 Task: Find connections with filter location Bondy with filter topic #givingbackwith filter profile language German with filter current company Novartis India with filter school PES University with filter industry IT System Training and Support with filter service category Visual Design with filter keywords title Youth Volunteer
Action: Mouse moved to (537, 80)
Screenshot: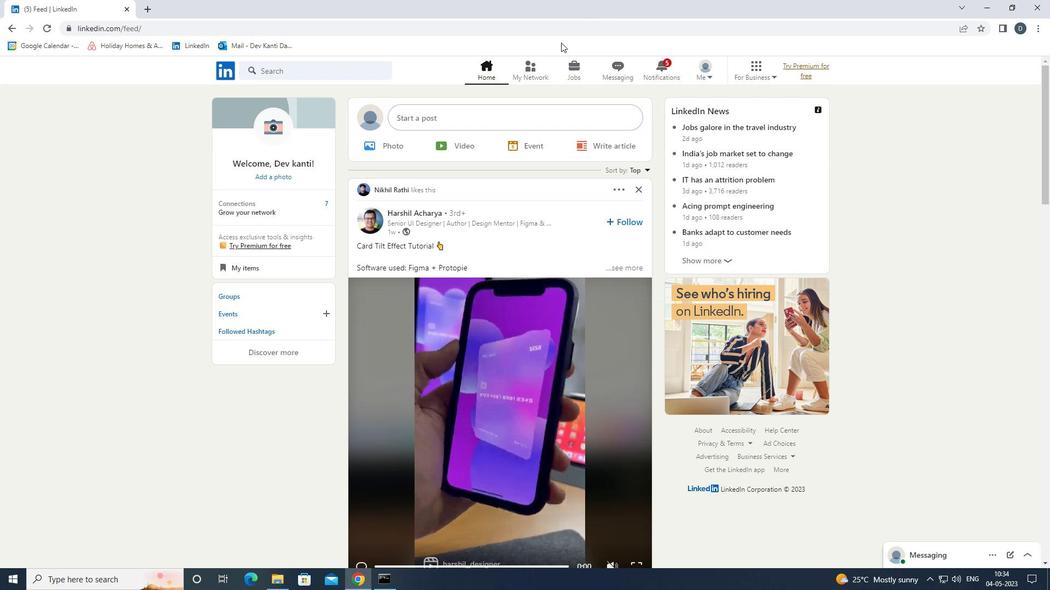 
Action: Mouse pressed left at (537, 80)
Screenshot: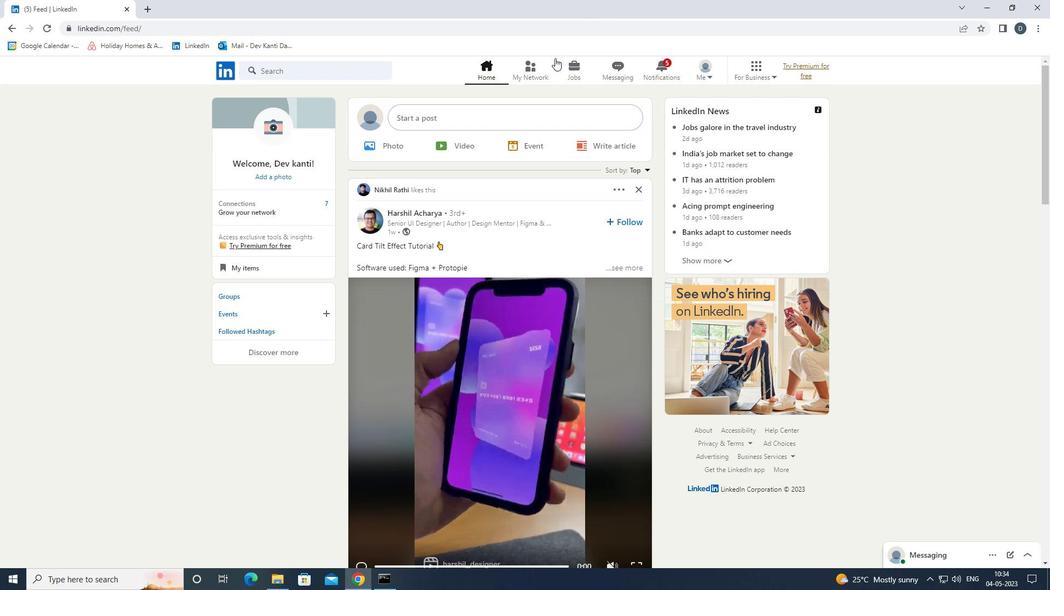 
Action: Mouse moved to (360, 130)
Screenshot: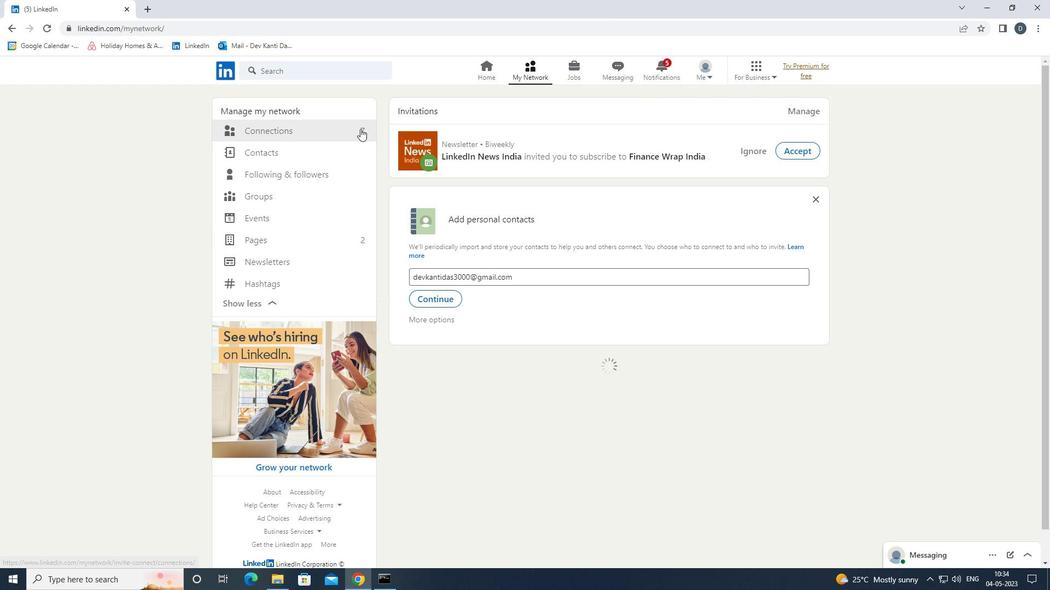 
Action: Mouse pressed left at (360, 130)
Screenshot: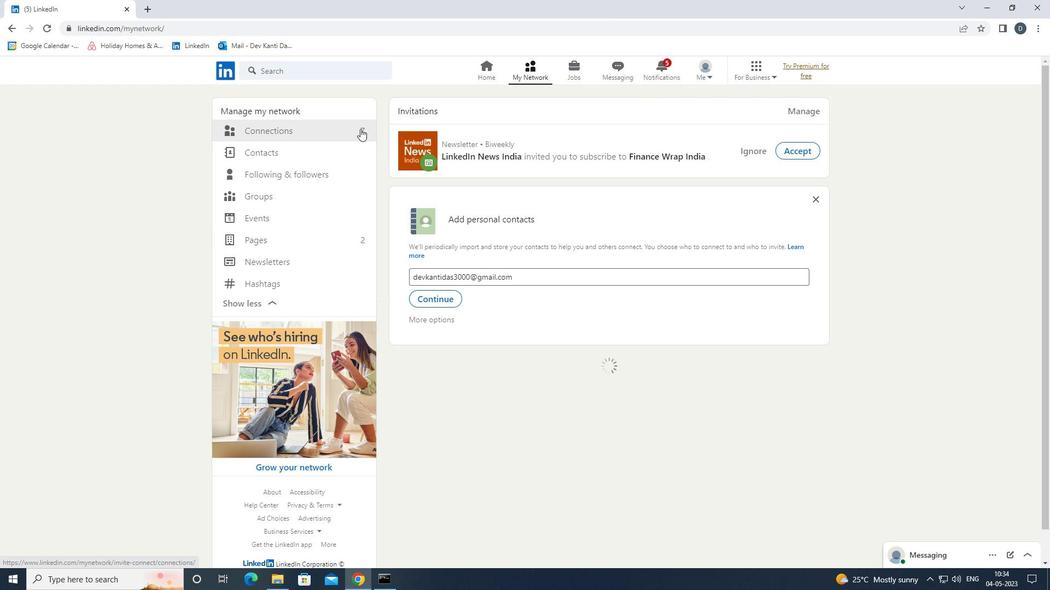 
Action: Mouse moved to (630, 131)
Screenshot: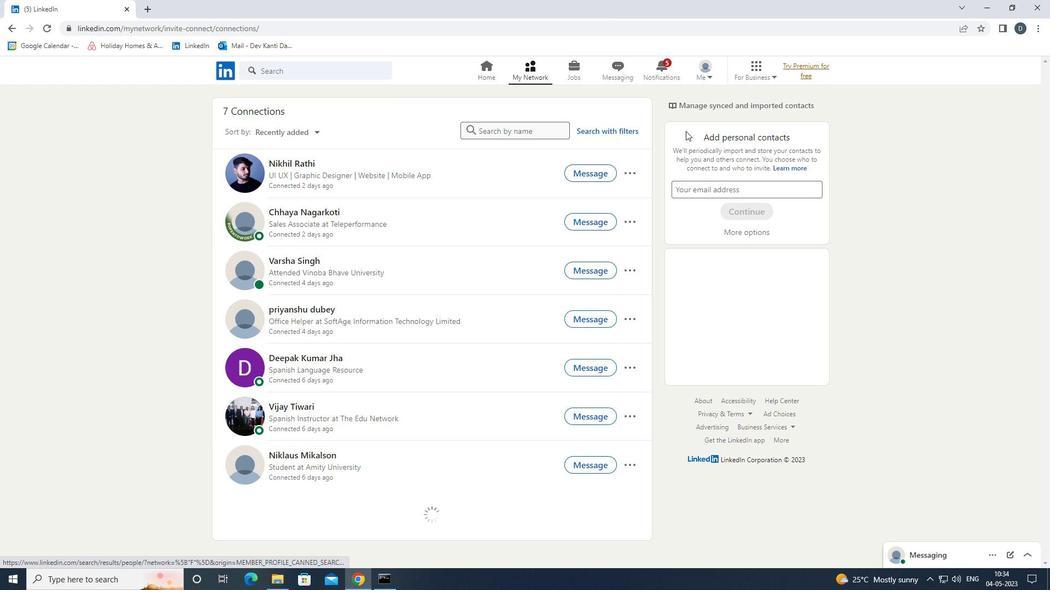 
Action: Mouse pressed left at (630, 131)
Screenshot: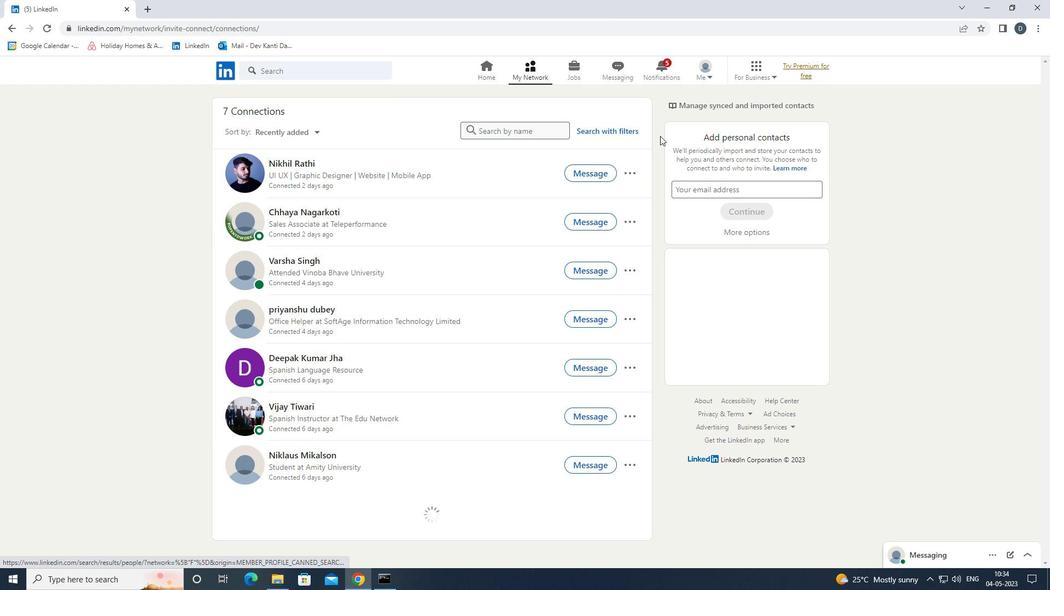 
Action: Mouse moved to (555, 99)
Screenshot: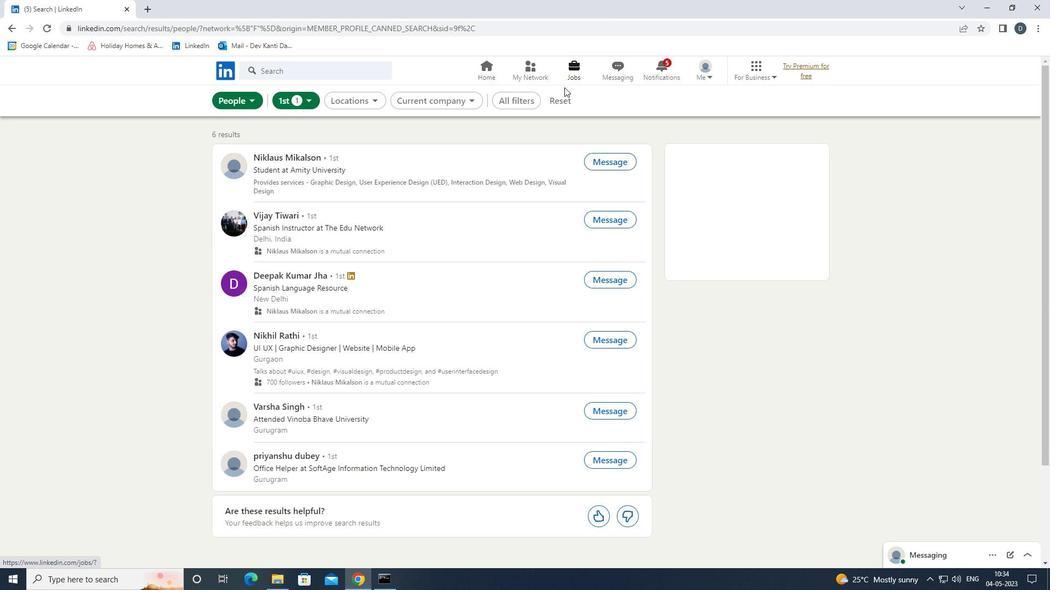 
Action: Mouse pressed left at (555, 99)
Screenshot: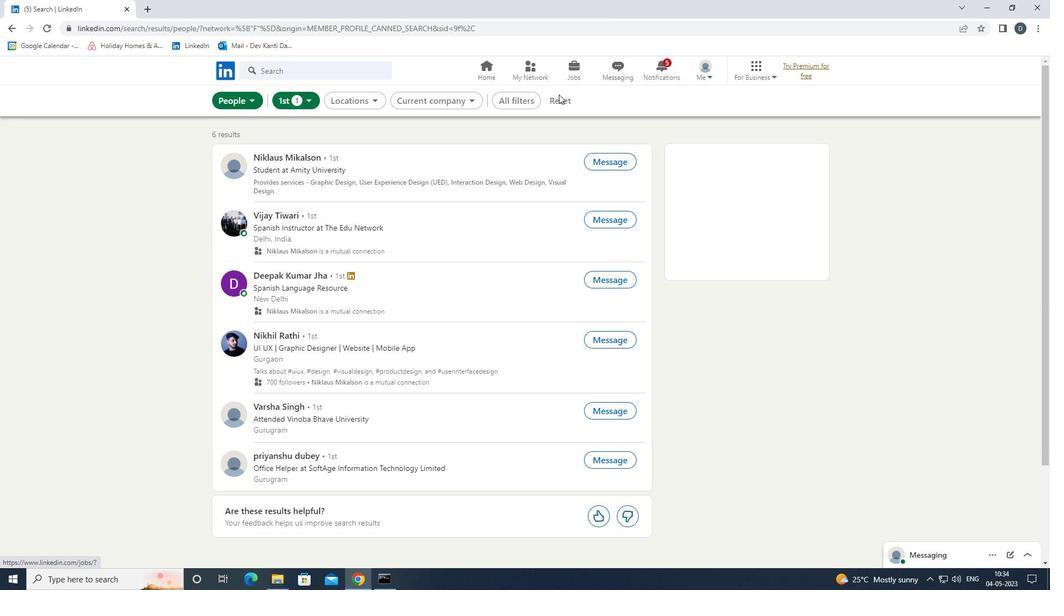 
Action: Mouse moved to (539, 108)
Screenshot: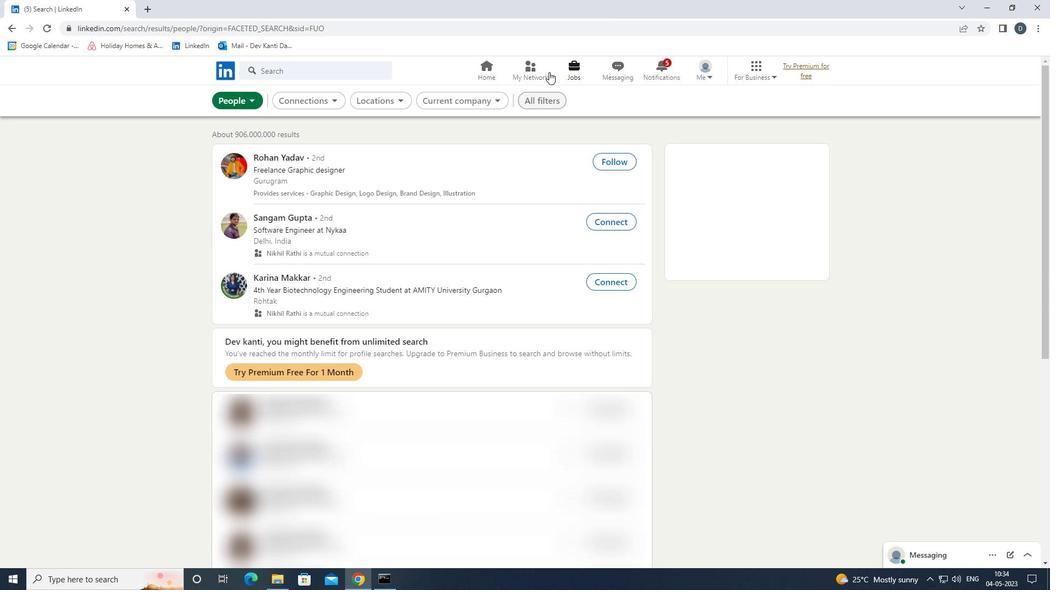 
Action: Mouse pressed left at (539, 108)
Screenshot: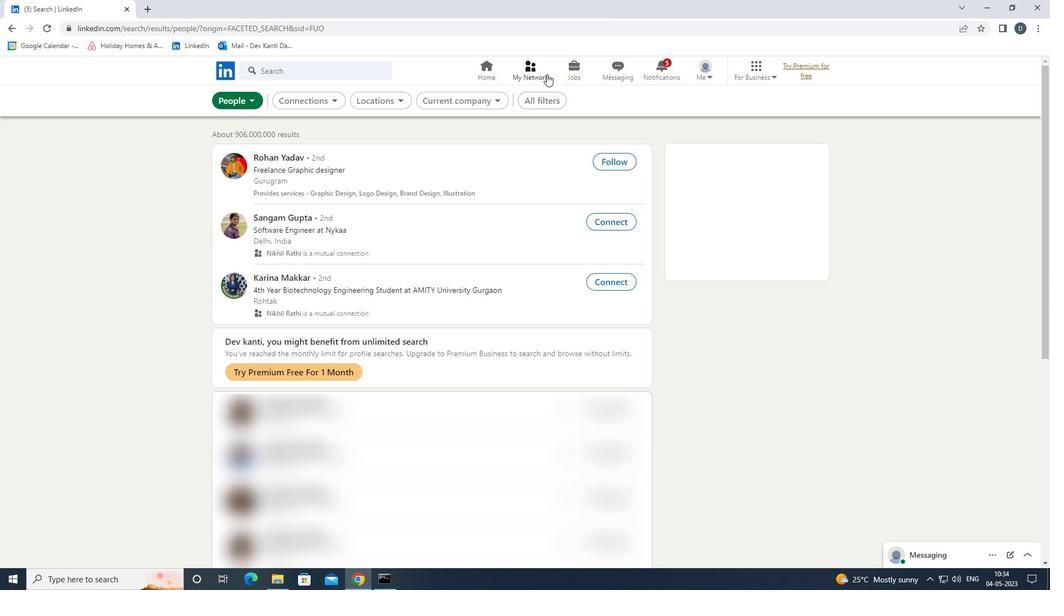 
Action: Mouse moved to (954, 351)
Screenshot: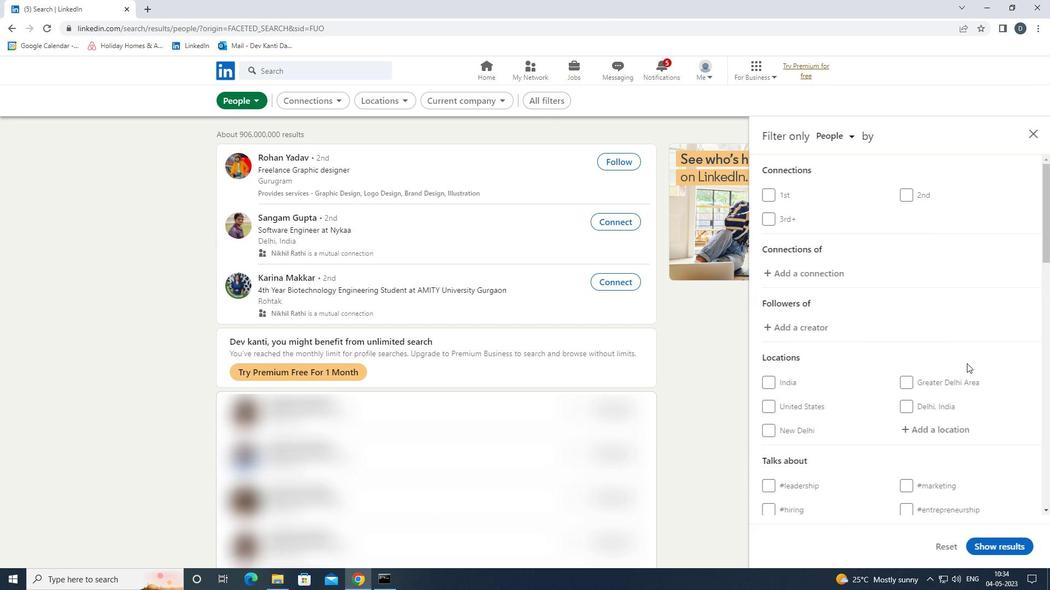 
Action: Mouse scrolled (954, 350) with delta (0, 0)
Screenshot: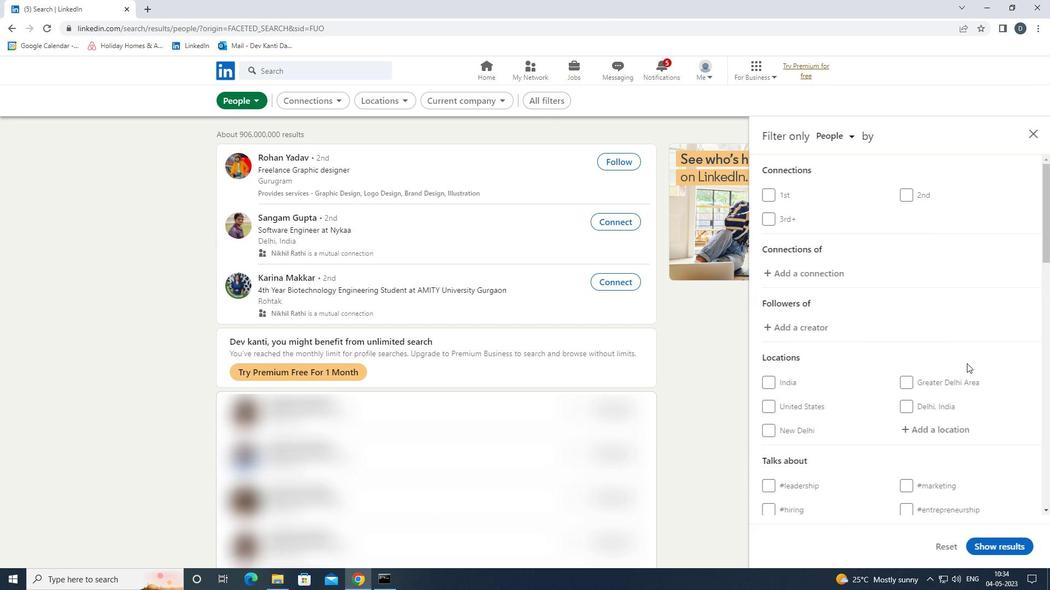 
Action: Mouse moved to (959, 349)
Screenshot: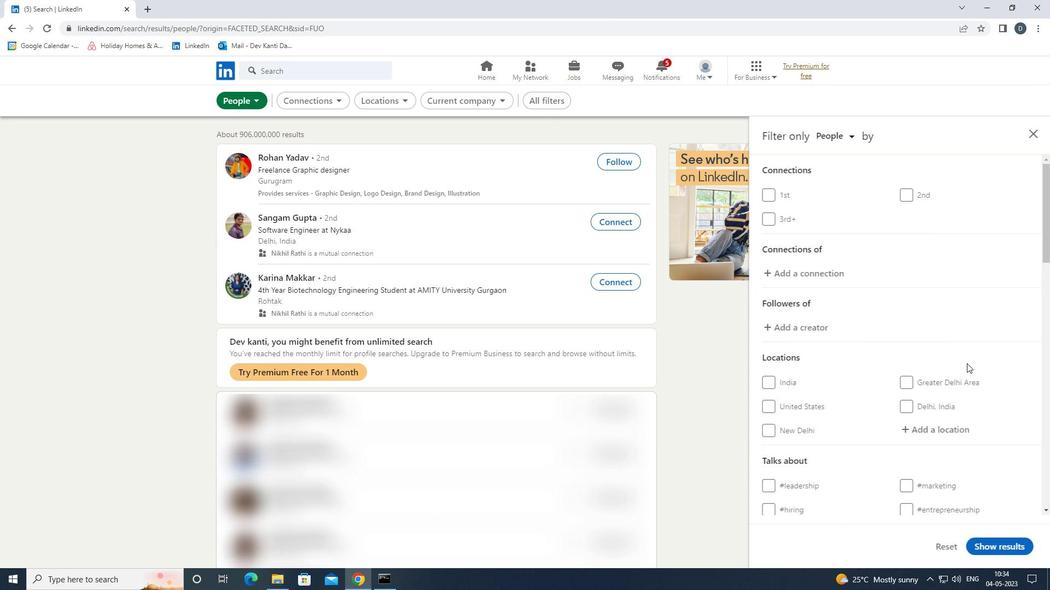 
Action: Mouse scrolled (959, 349) with delta (0, 0)
Screenshot: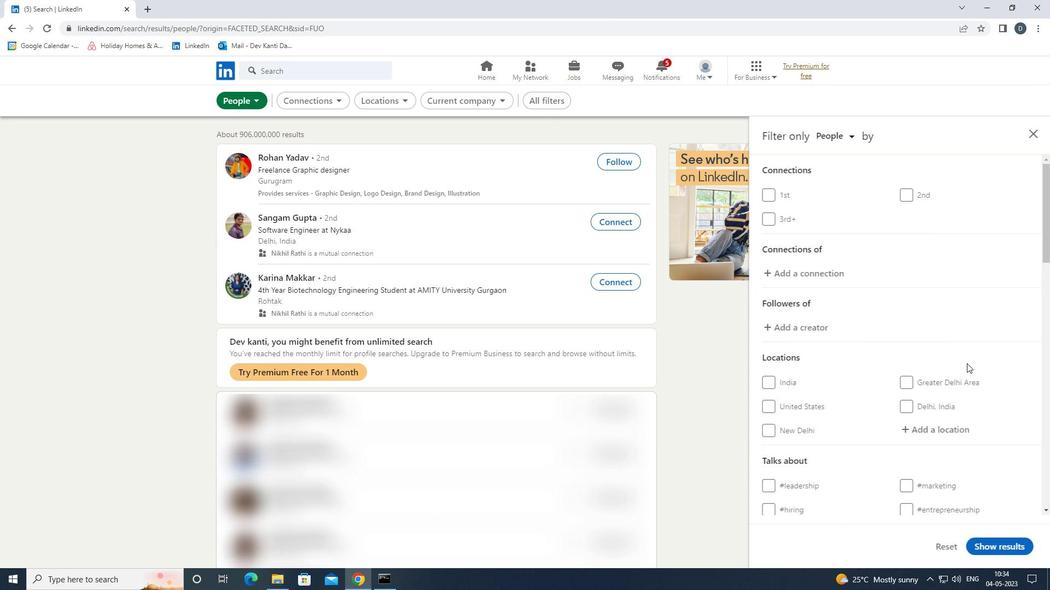 
Action: Mouse moved to (961, 326)
Screenshot: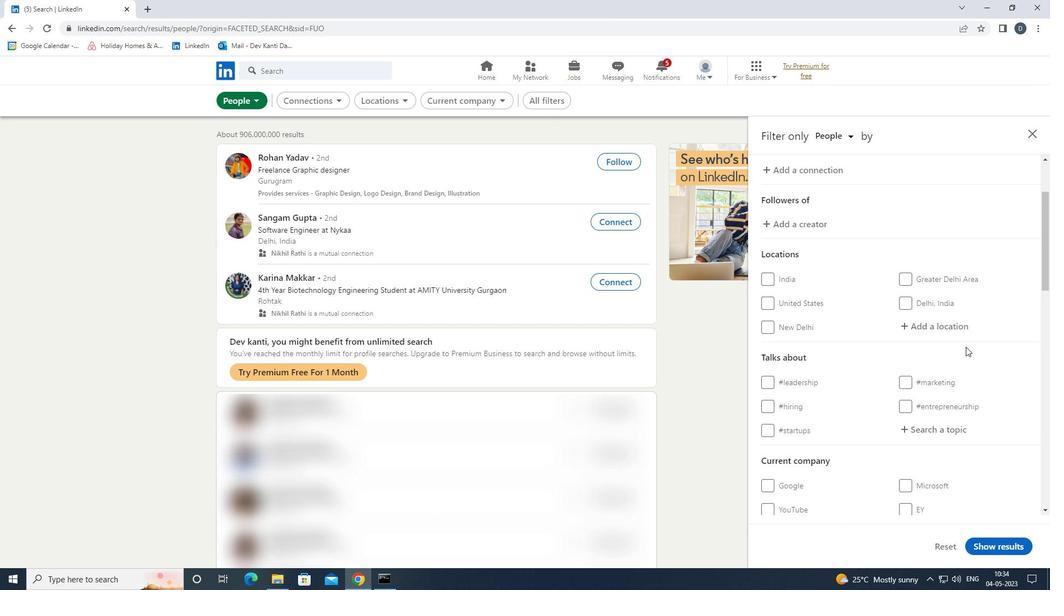 
Action: Mouse pressed left at (961, 326)
Screenshot: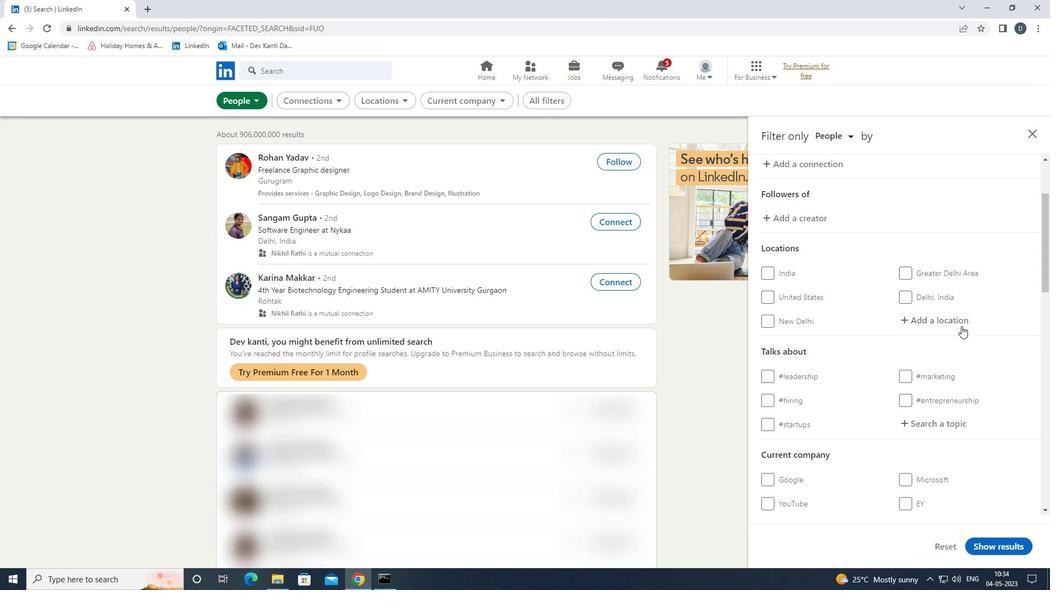 
Action: Mouse pressed right at (961, 326)
Screenshot: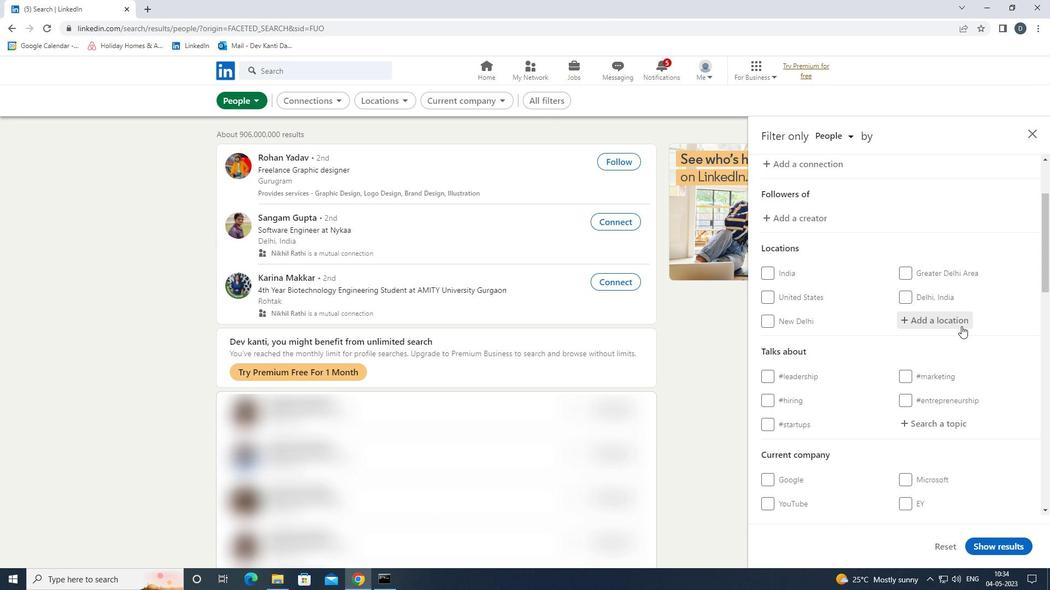 
Action: Mouse moved to (958, 317)
Screenshot: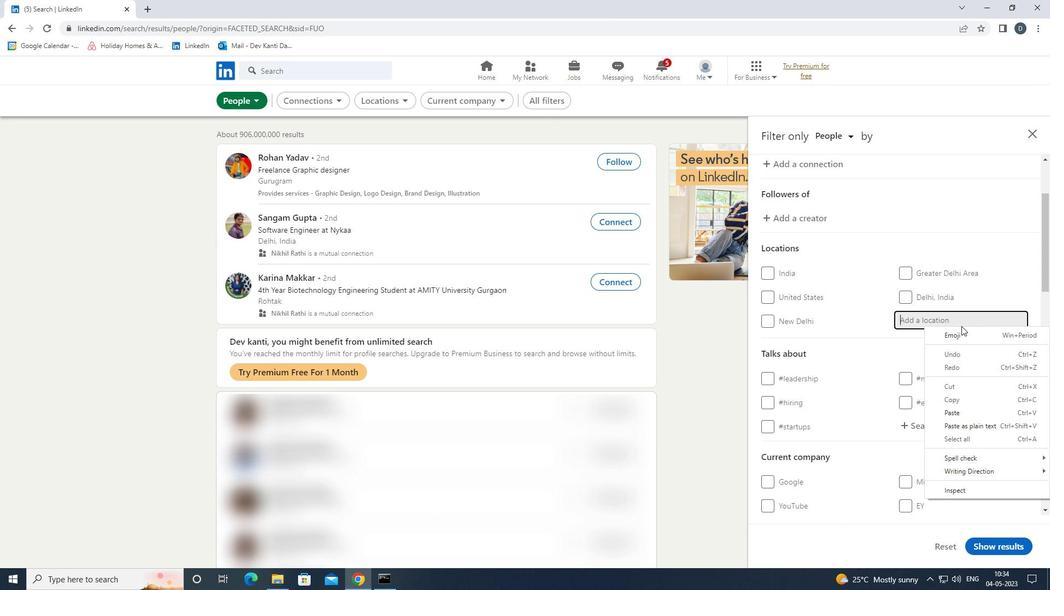 
Action: Mouse pressed left at (958, 317)
Screenshot: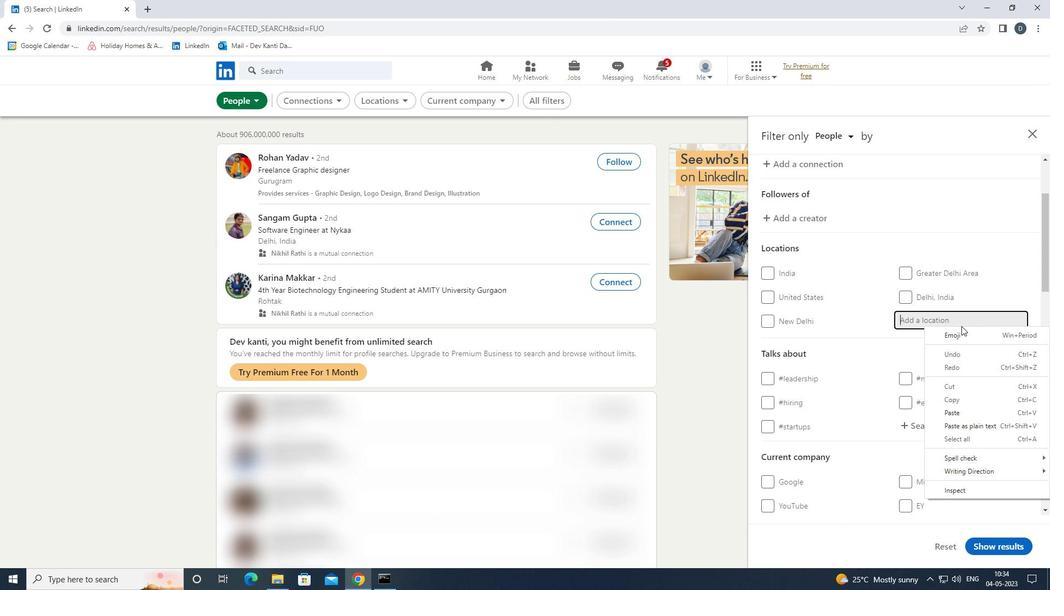 
Action: Key pressed <Key.shift>BONDY<Key.down><Key.enter>
Screenshot: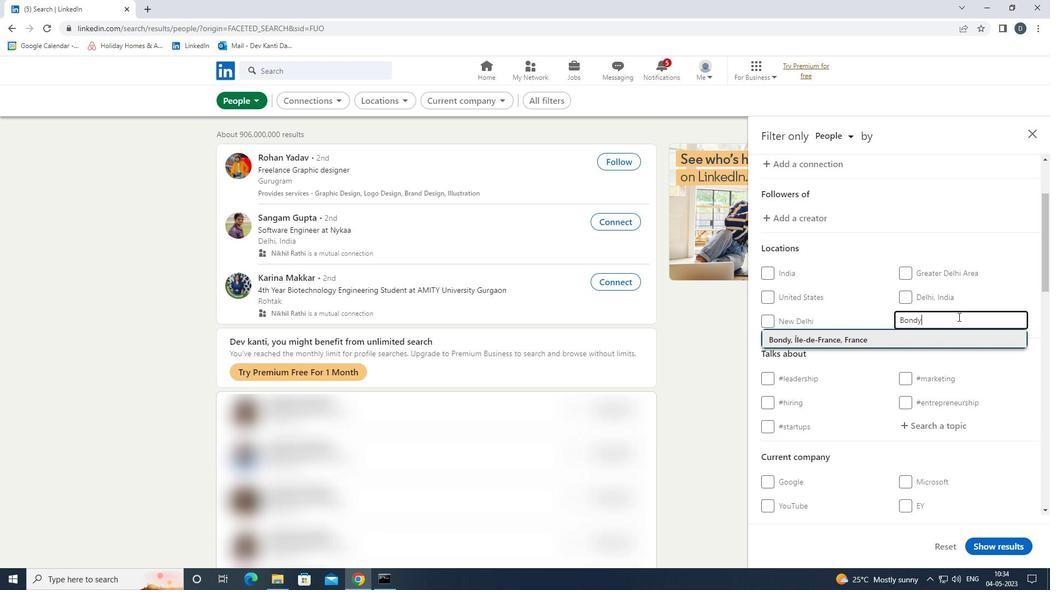 
Action: Mouse moved to (958, 314)
Screenshot: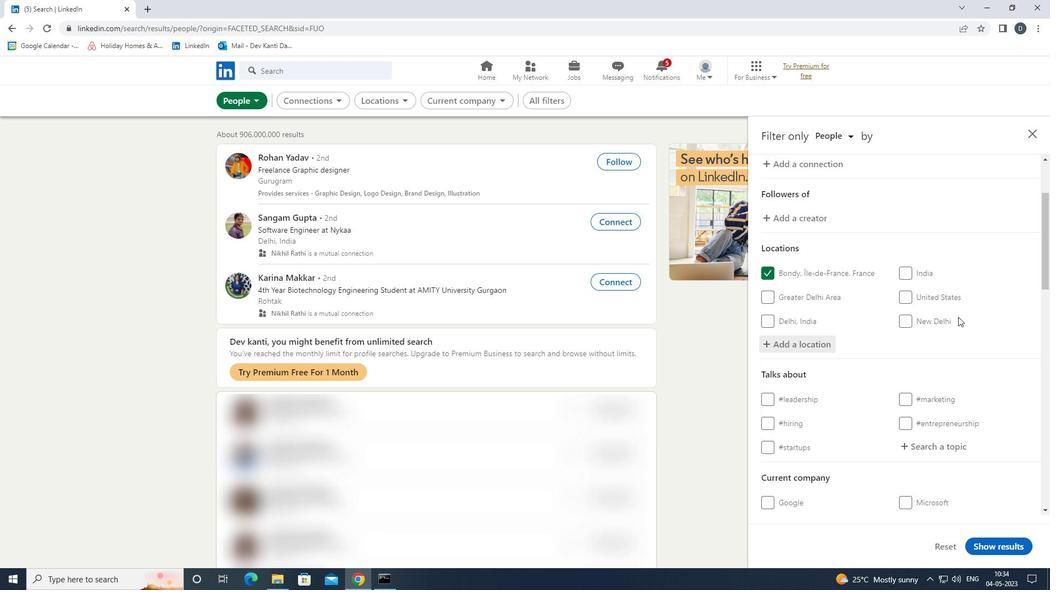 
Action: Mouse scrolled (958, 314) with delta (0, 0)
Screenshot: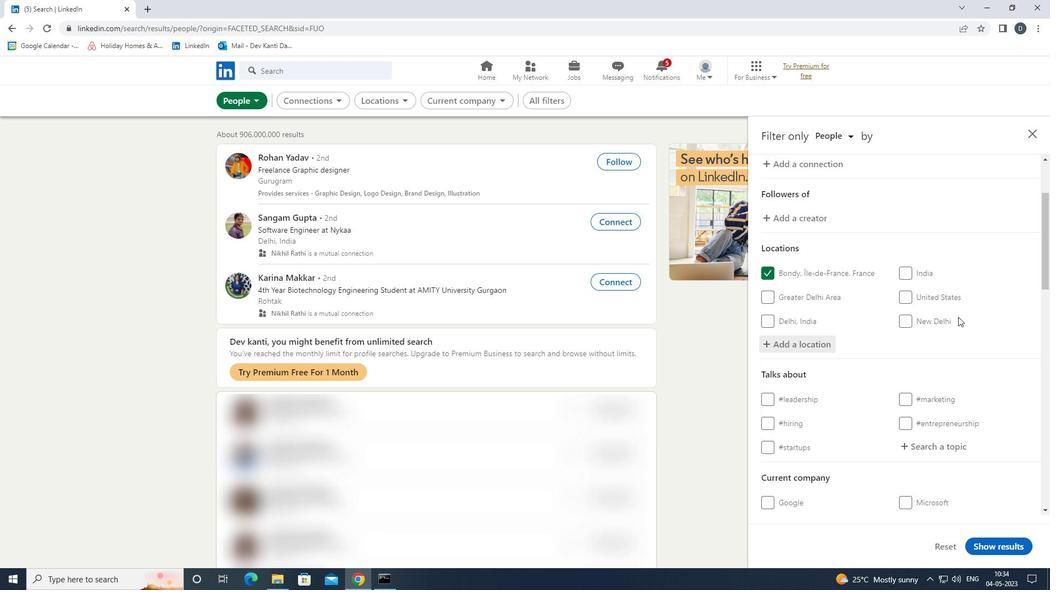 
Action: Mouse scrolled (958, 314) with delta (0, 0)
Screenshot: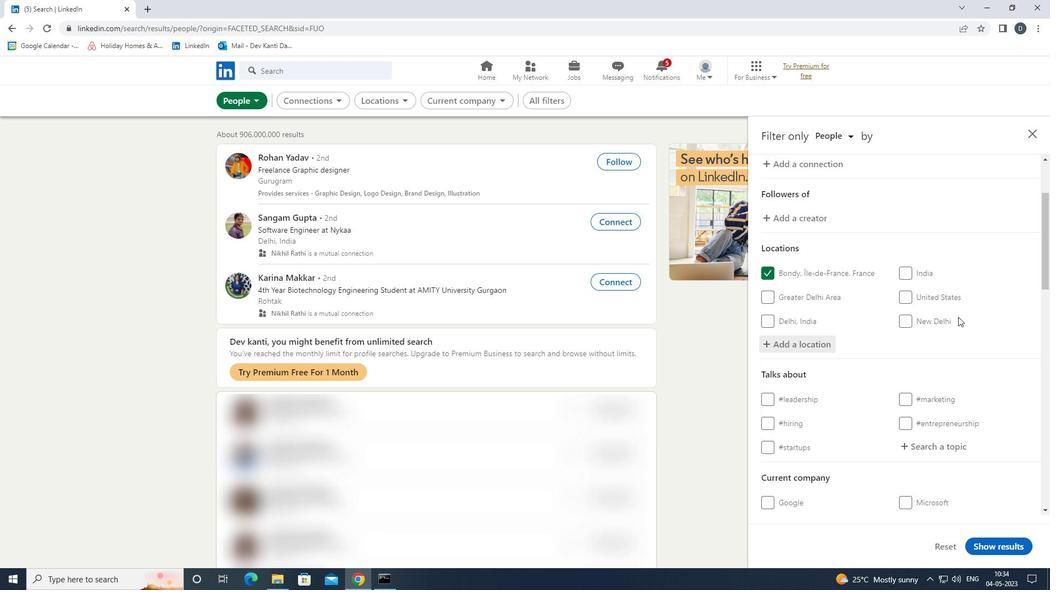 
Action: Mouse scrolled (958, 314) with delta (0, 0)
Screenshot: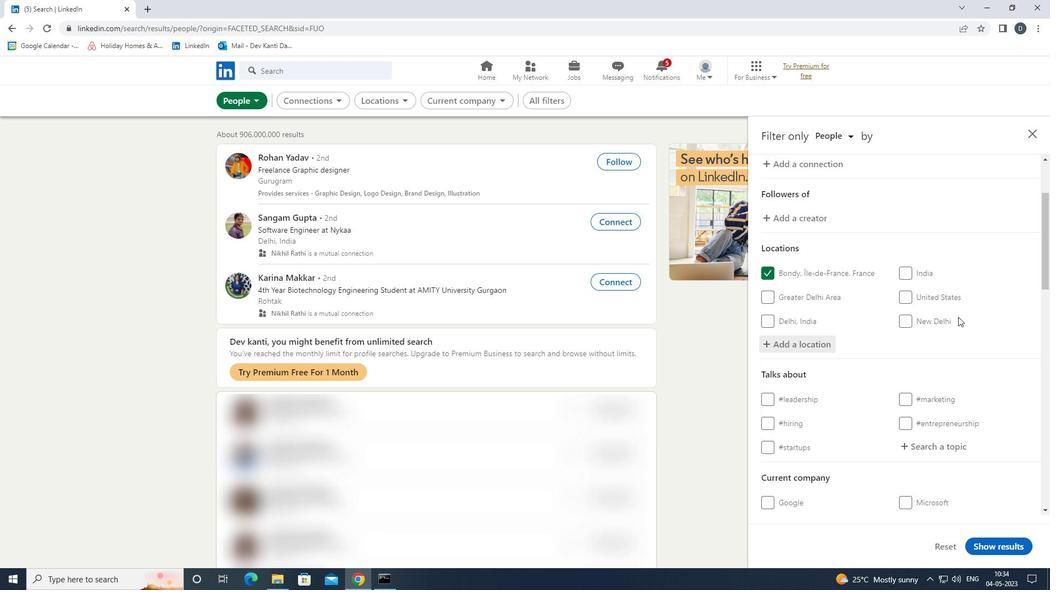 
Action: Mouse moved to (957, 286)
Screenshot: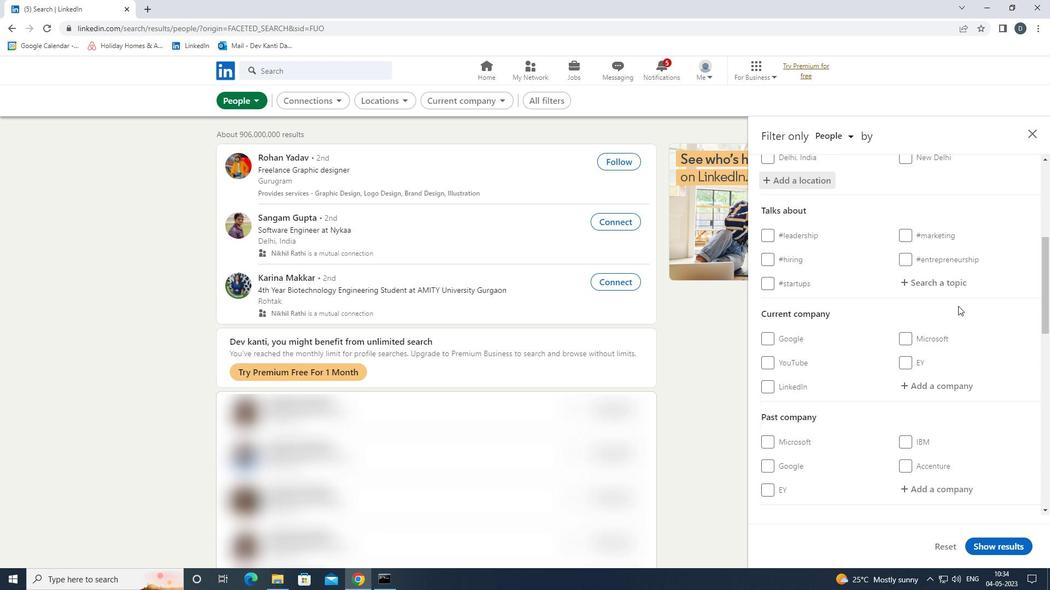 
Action: Mouse pressed left at (957, 286)
Screenshot: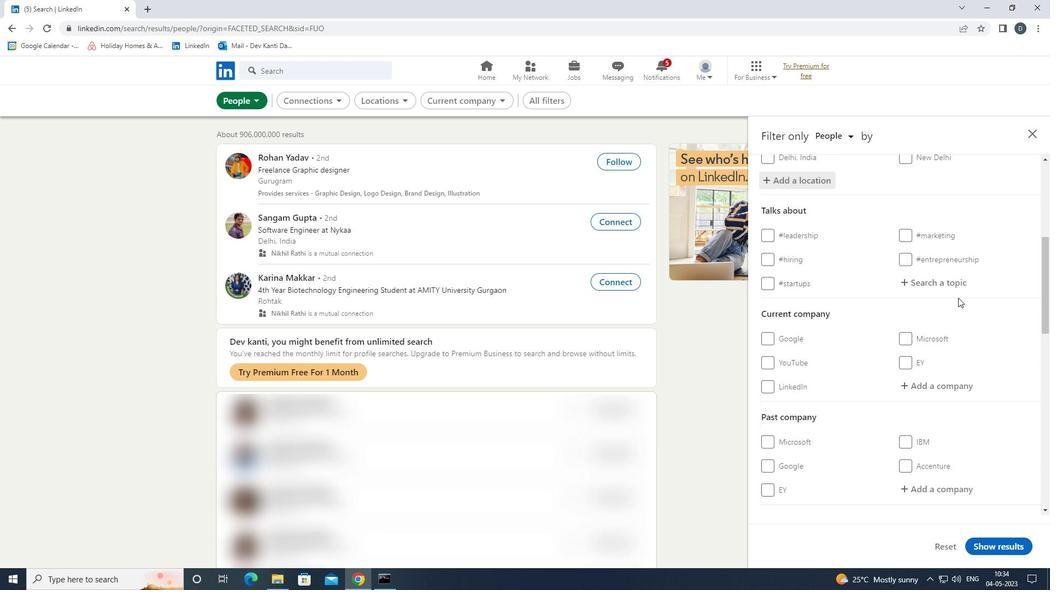 
Action: Key pressed GIVINGBACL<Key.backspace>K<Key.down><Key.enter>
Screenshot: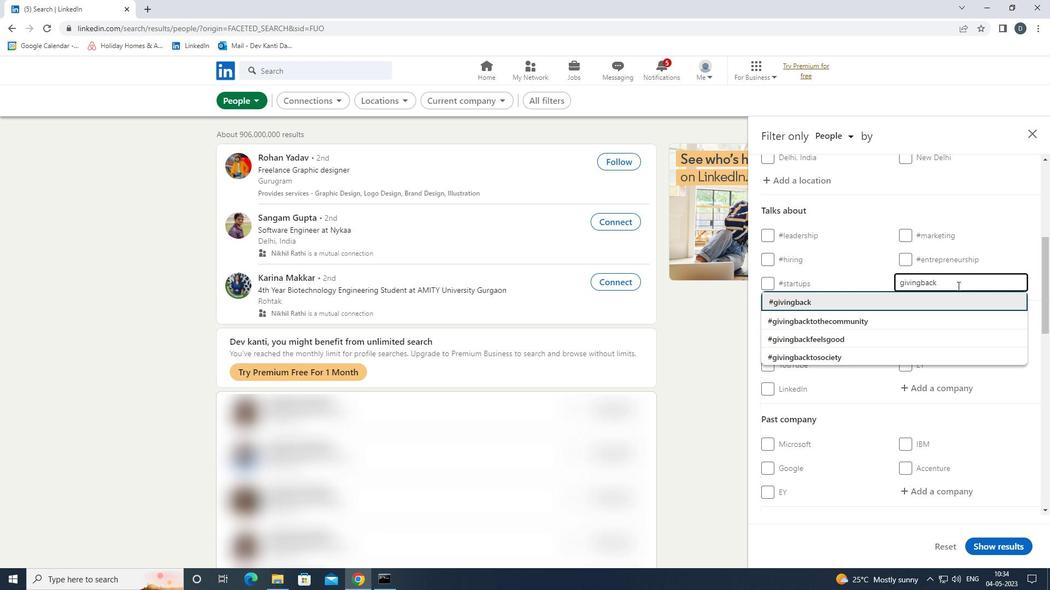 
Action: Mouse moved to (957, 314)
Screenshot: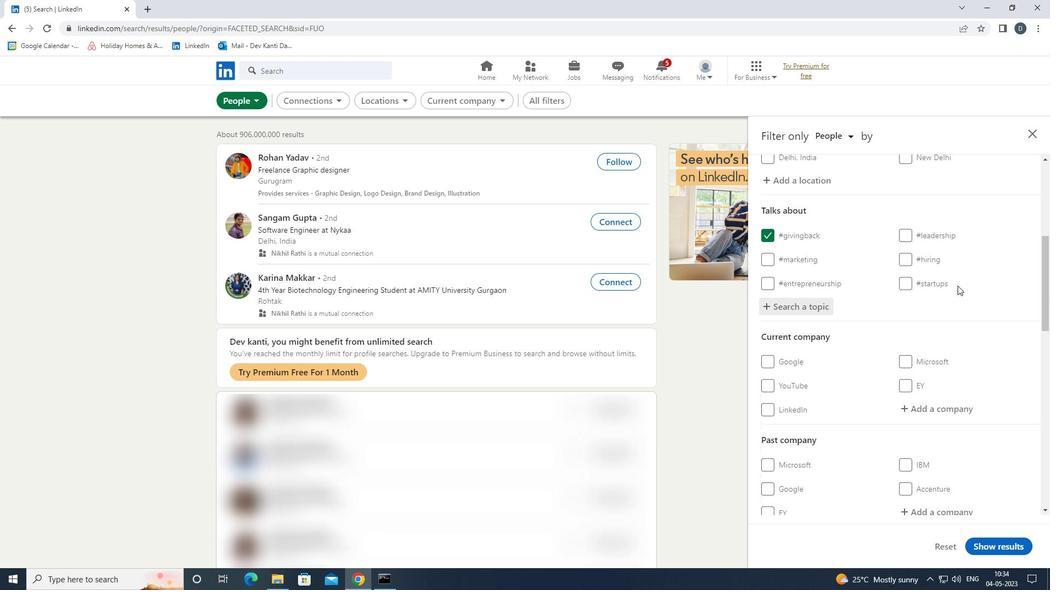 
Action: Mouse scrolled (957, 313) with delta (0, 0)
Screenshot: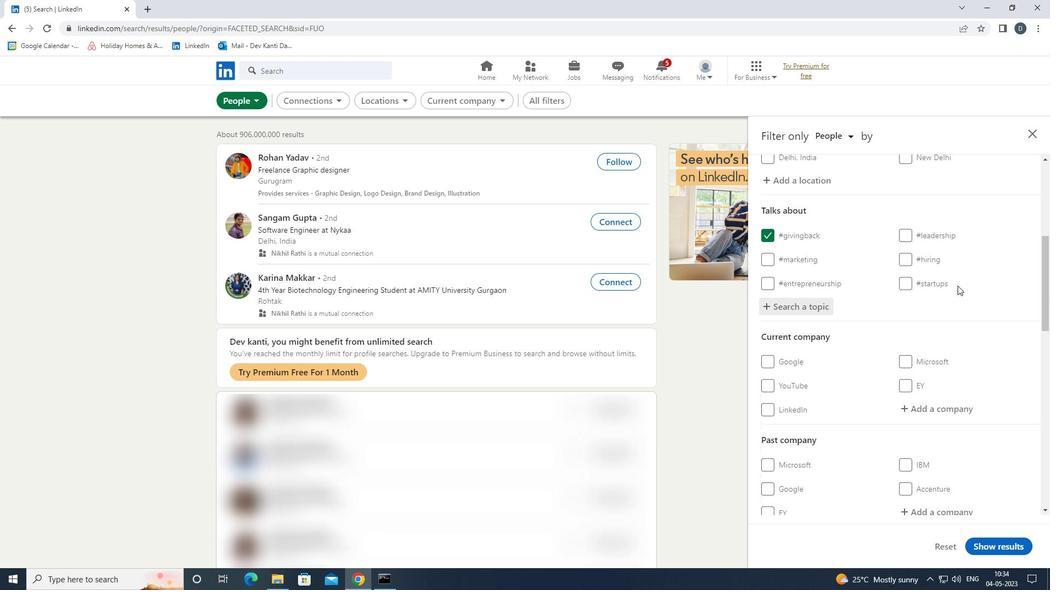 
Action: Mouse moved to (957, 315)
Screenshot: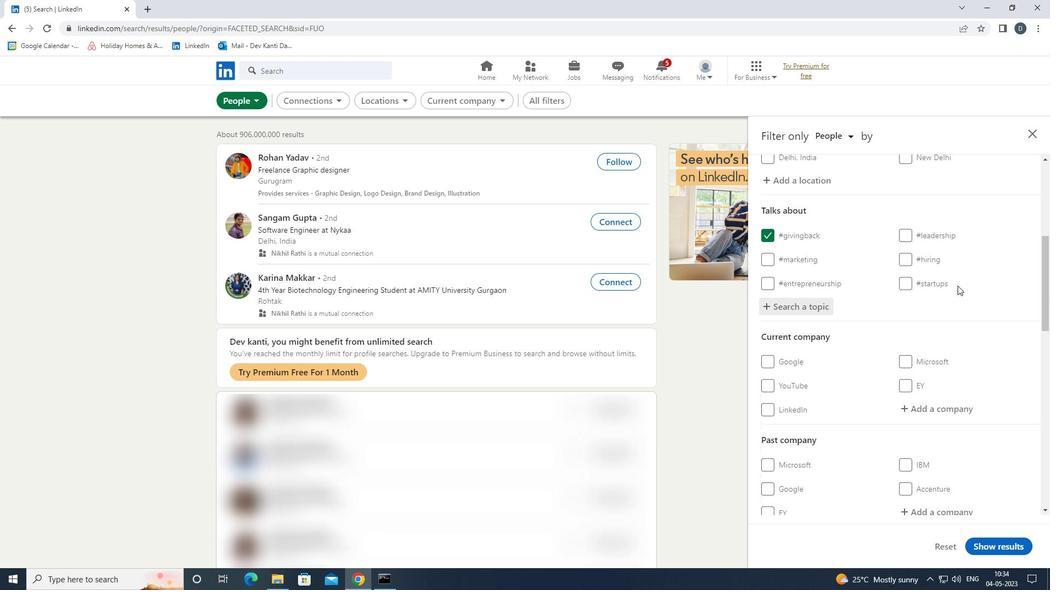 
Action: Mouse scrolled (957, 314) with delta (0, 0)
Screenshot: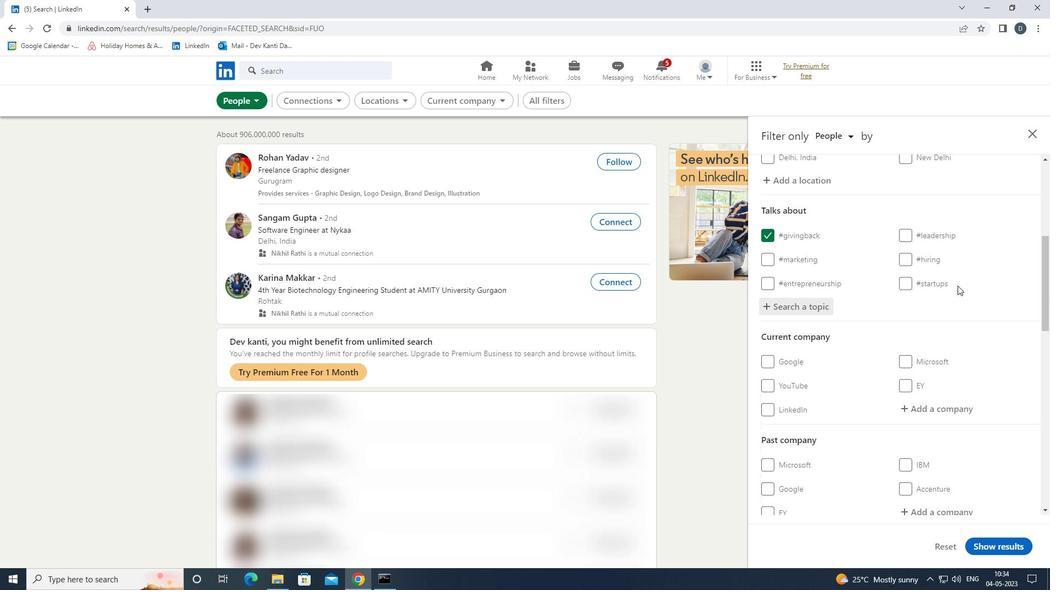 
Action: Mouse moved to (957, 315)
Screenshot: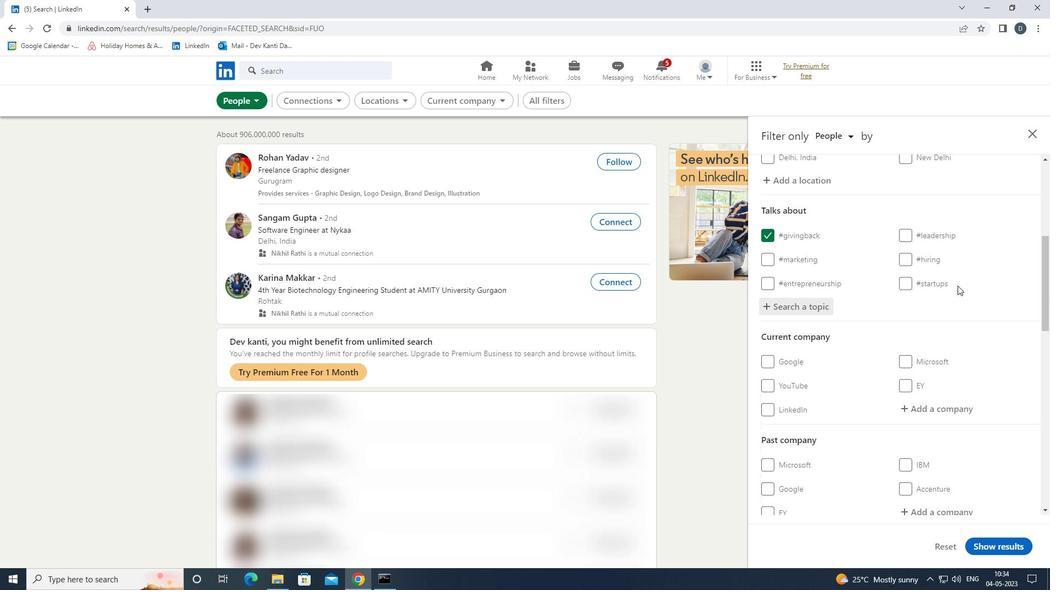 
Action: Mouse scrolled (957, 314) with delta (0, 0)
Screenshot: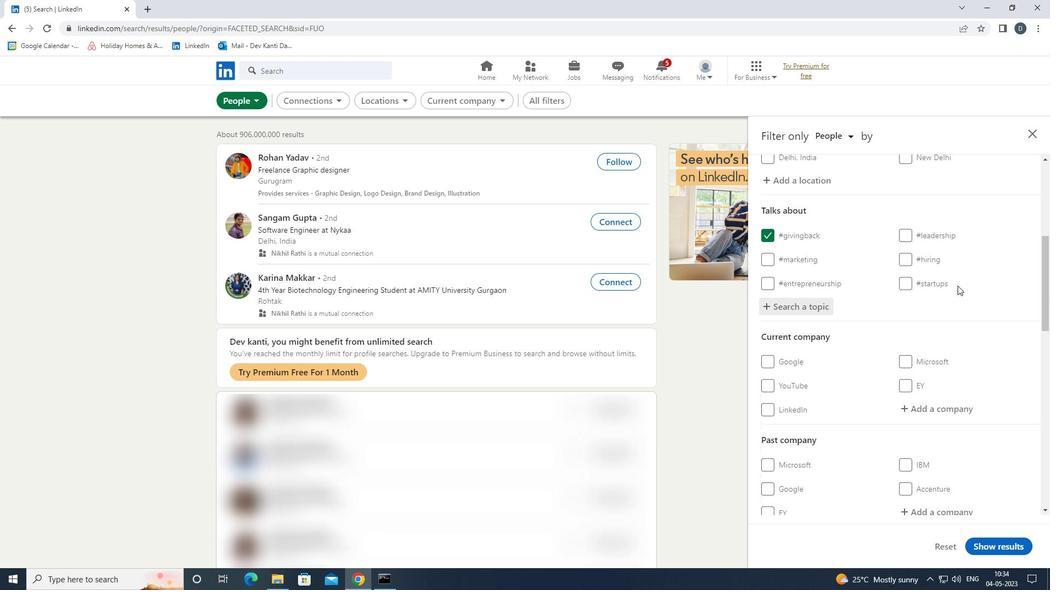 
Action: Mouse scrolled (957, 314) with delta (0, 0)
Screenshot: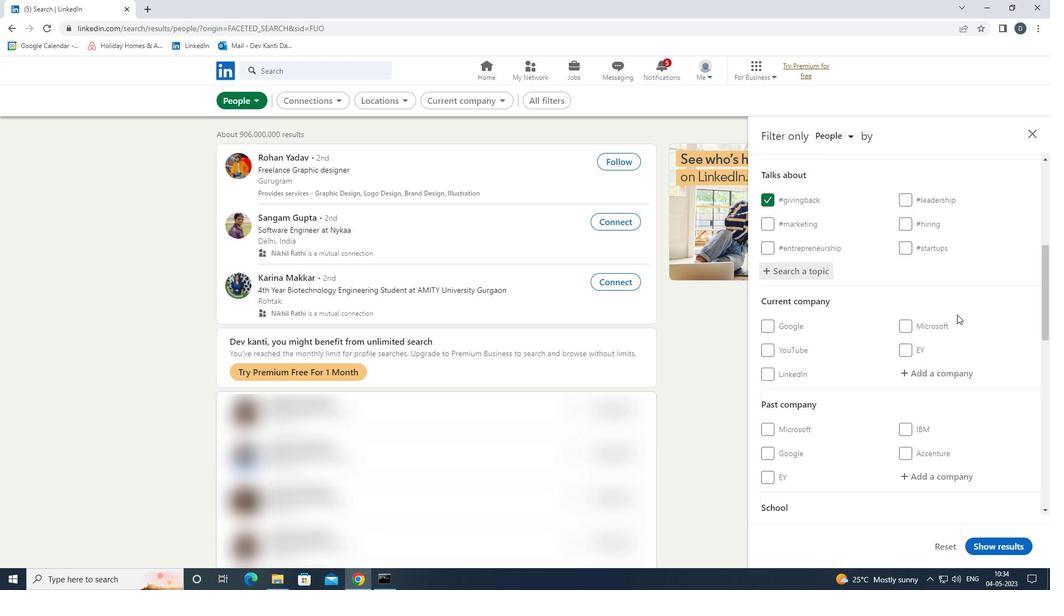 
Action: Mouse scrolled (957, 314) with delta (0, 0)
Screenshot: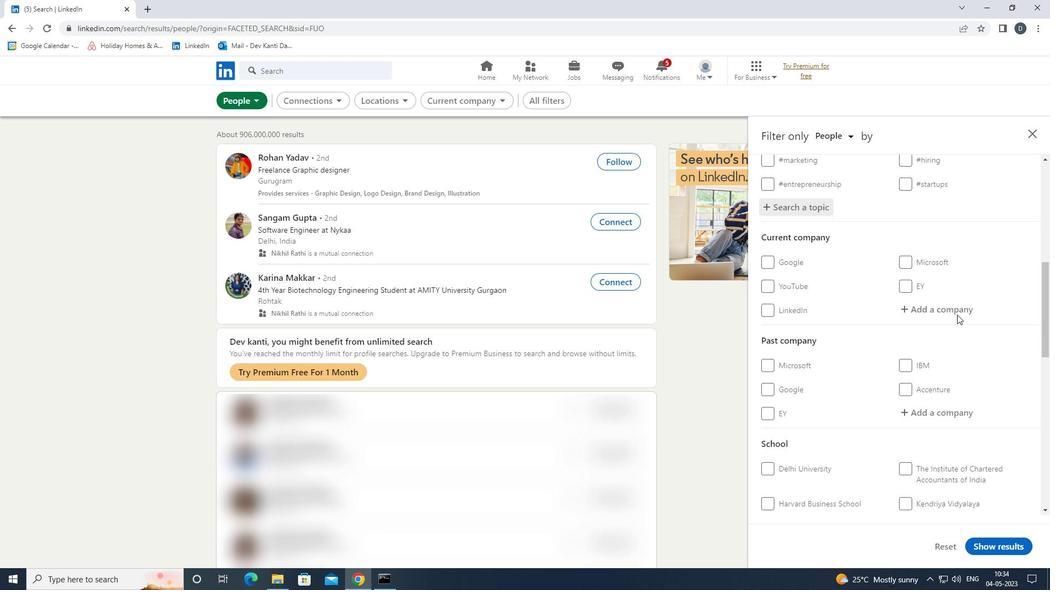 
Action: Mouse scrolled (957, 314) with delta (0, 0)
Screenshot: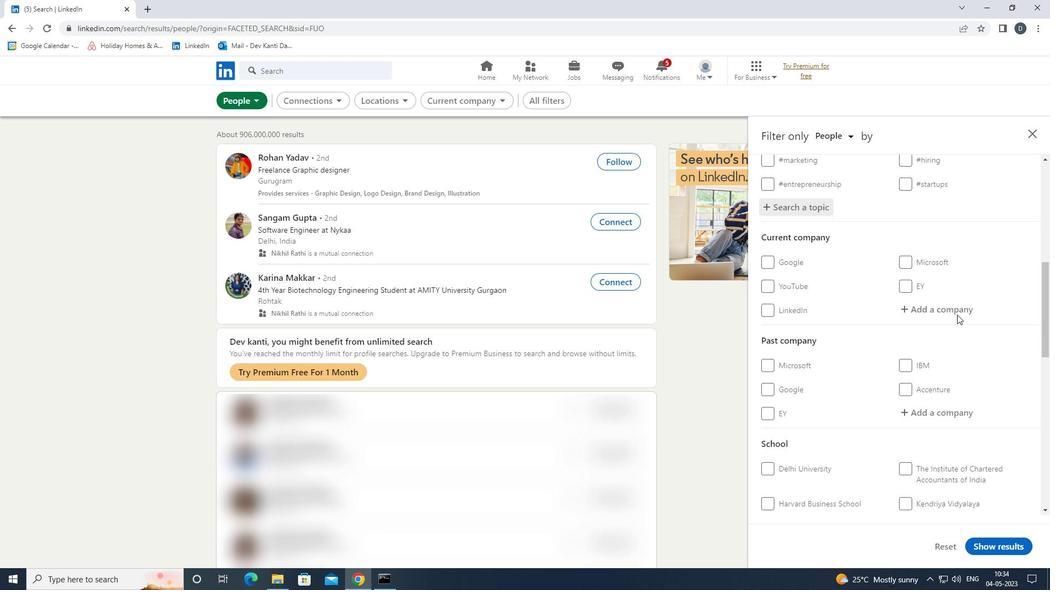 
Action: Mouse scrolled (957, 314) with delta (0, 0)
Screenshot: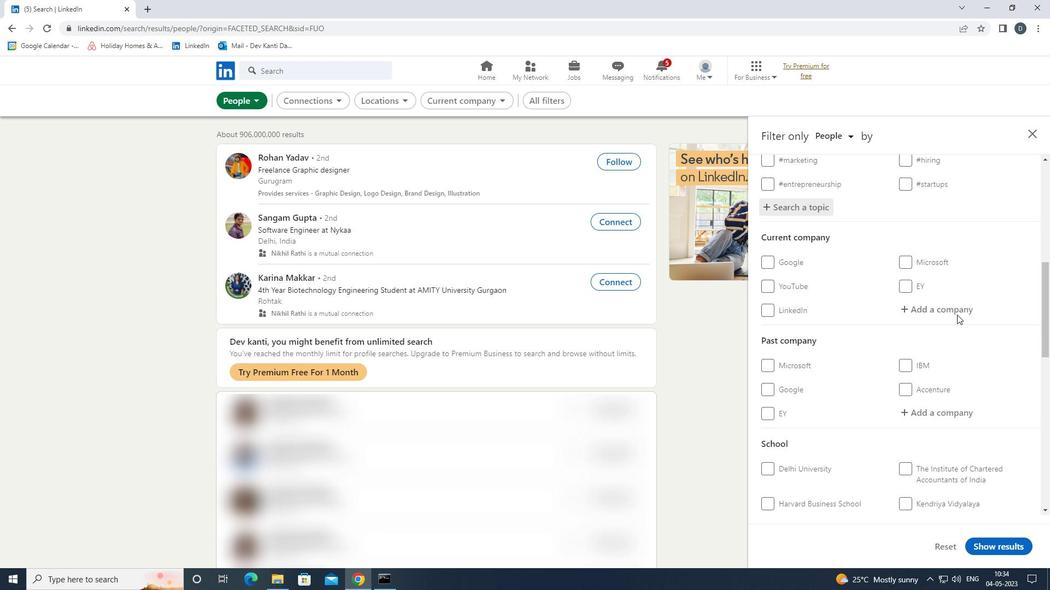
Action: Mouse moved to (950, 318)
Screenshot: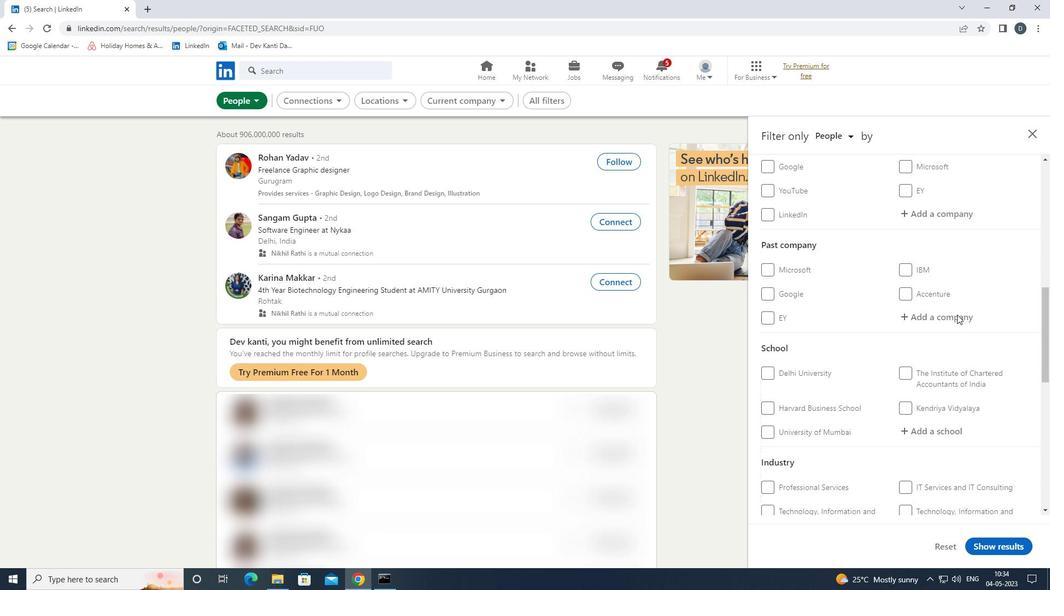 
Action: Mouse scrolled (950, 317) with delta (0, 0)
Screenshot: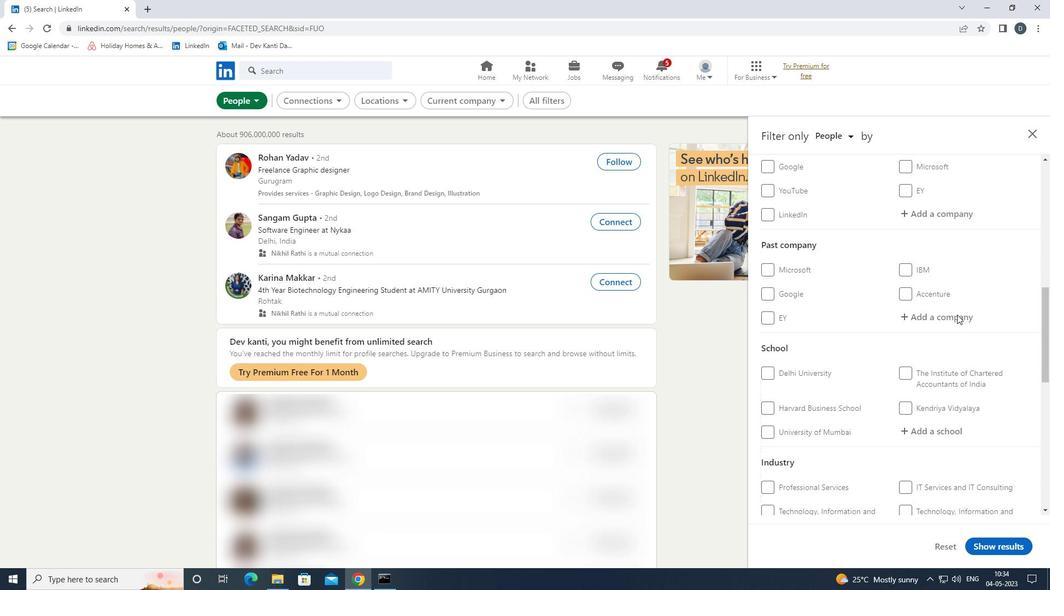 
Action: Mouse moved to (947, 324)
Screenshot: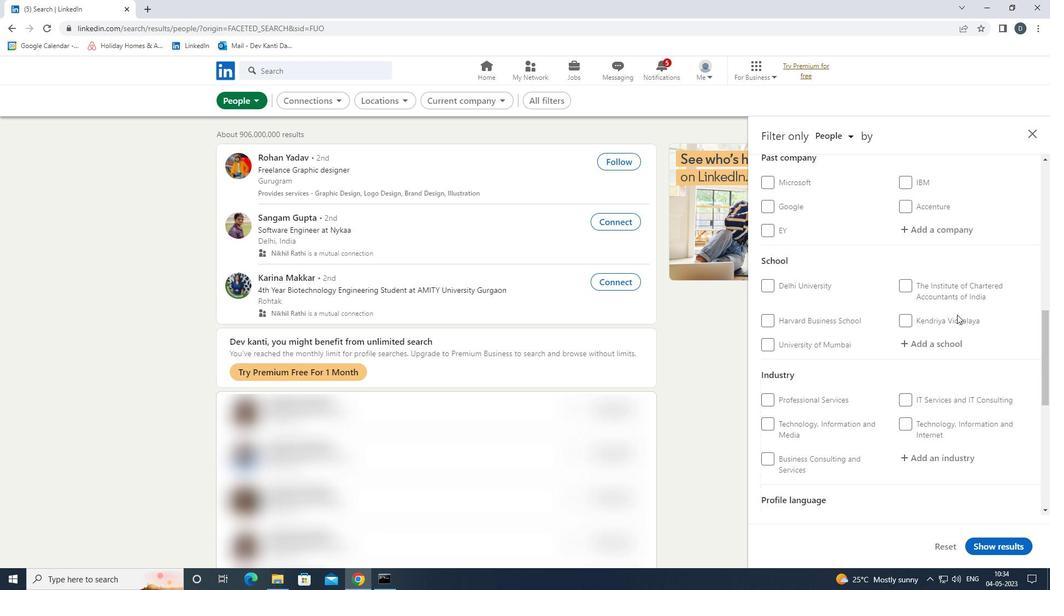 
Action: Mouse scrolled (947, 324) with delta (0, 0)
Screenshot: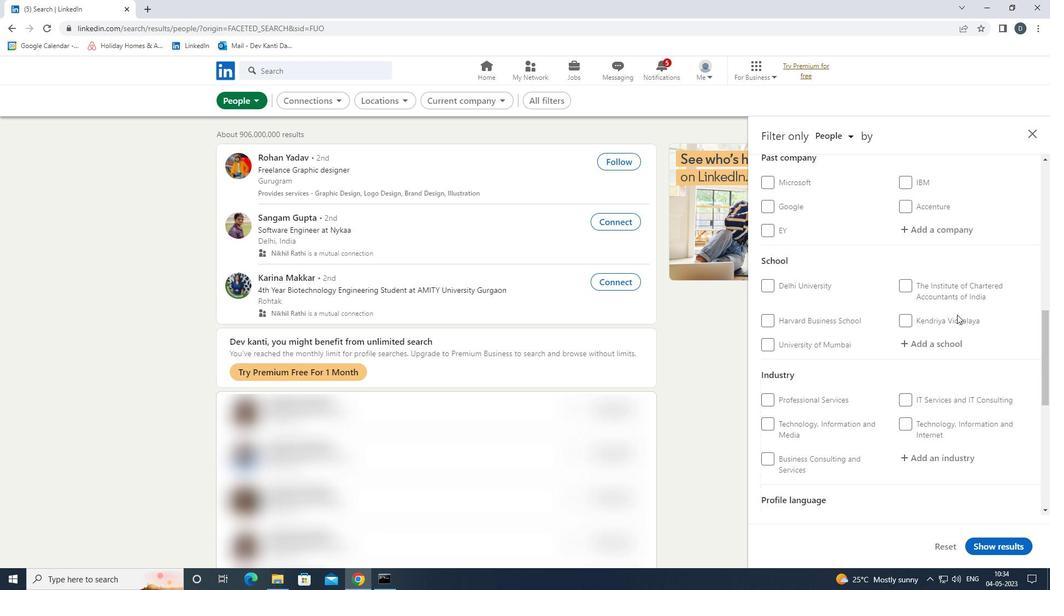 
Action: Mouse moved to (944, 327)
Screenshot: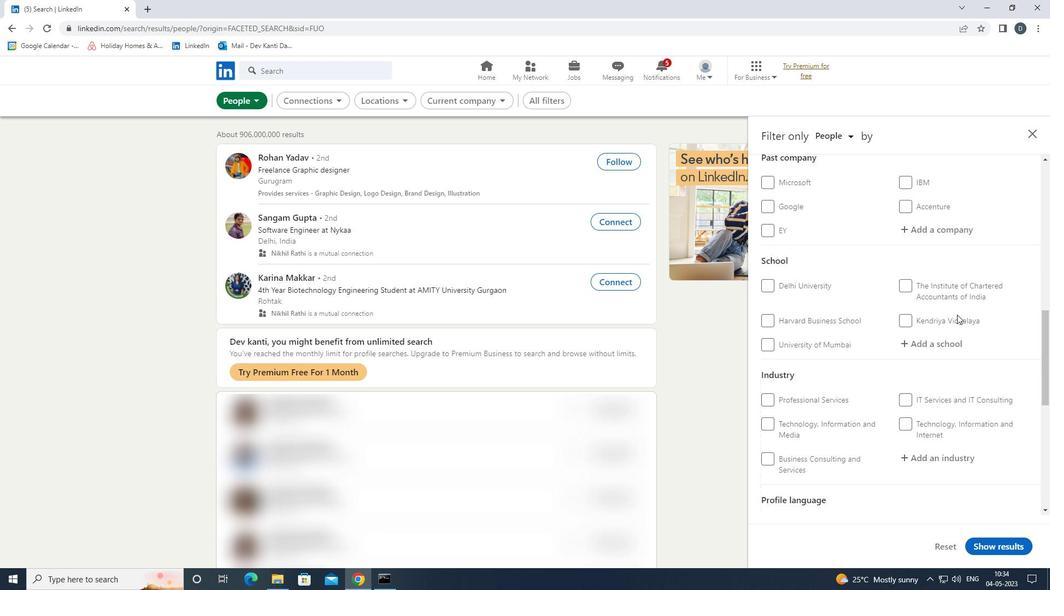 
Action: Mouse scrolled (944, 326) with delta (0, 0)
Screenshot: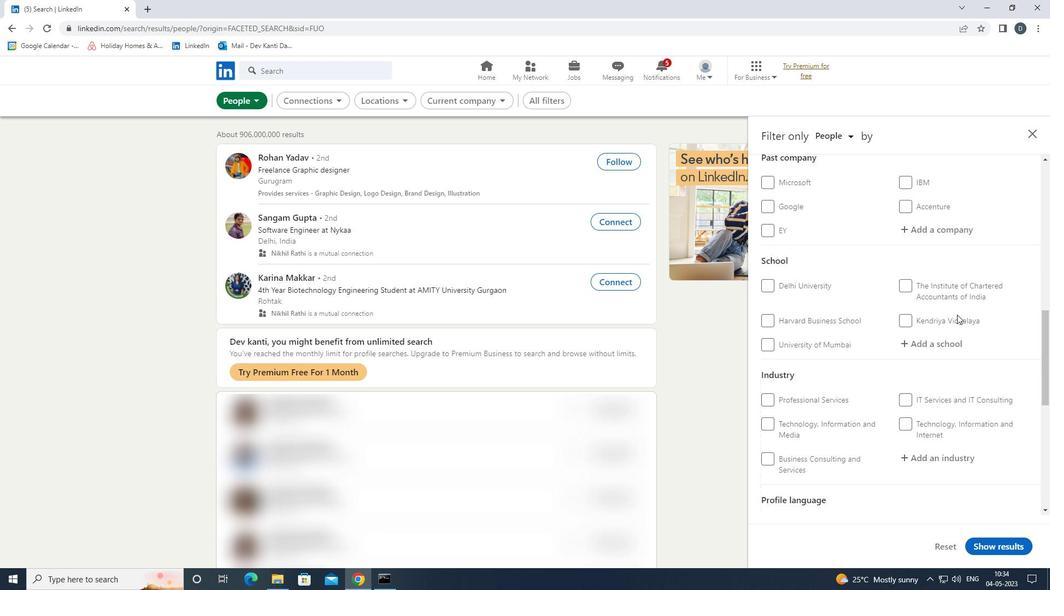 
Action: Mouse moved to (785, 311)
Screenshot: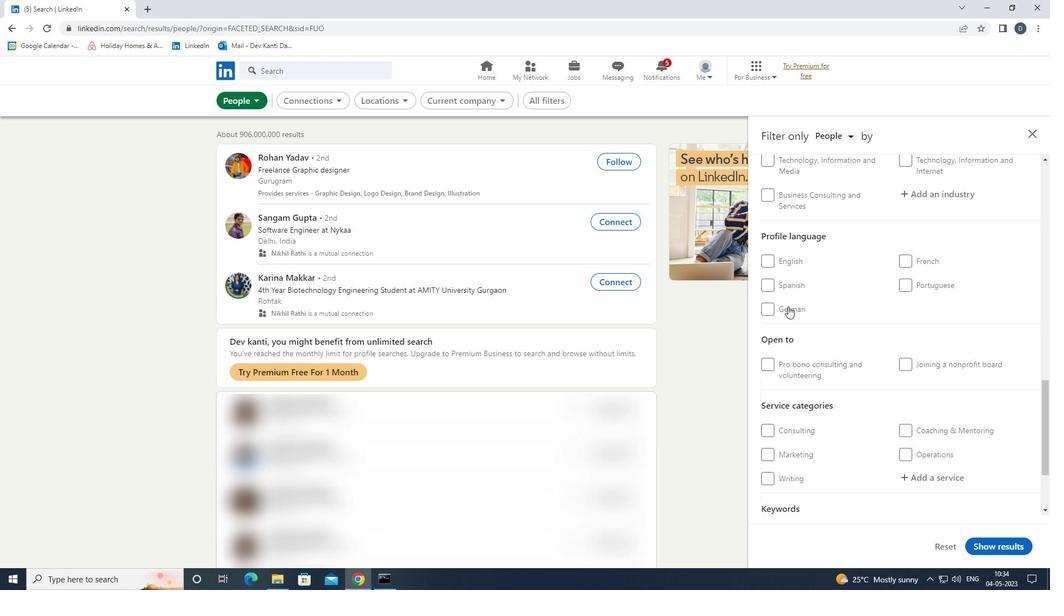 
Action: Mouse pressed left at (785, 311)
Screenshot: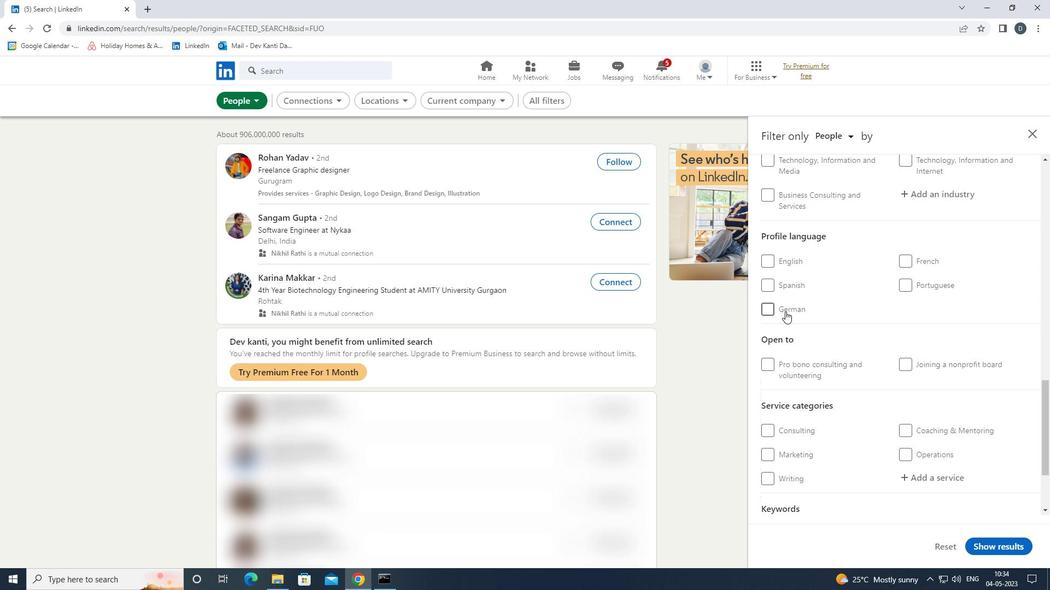 
Action: Mouse moved to (897, 356)
Screenshot: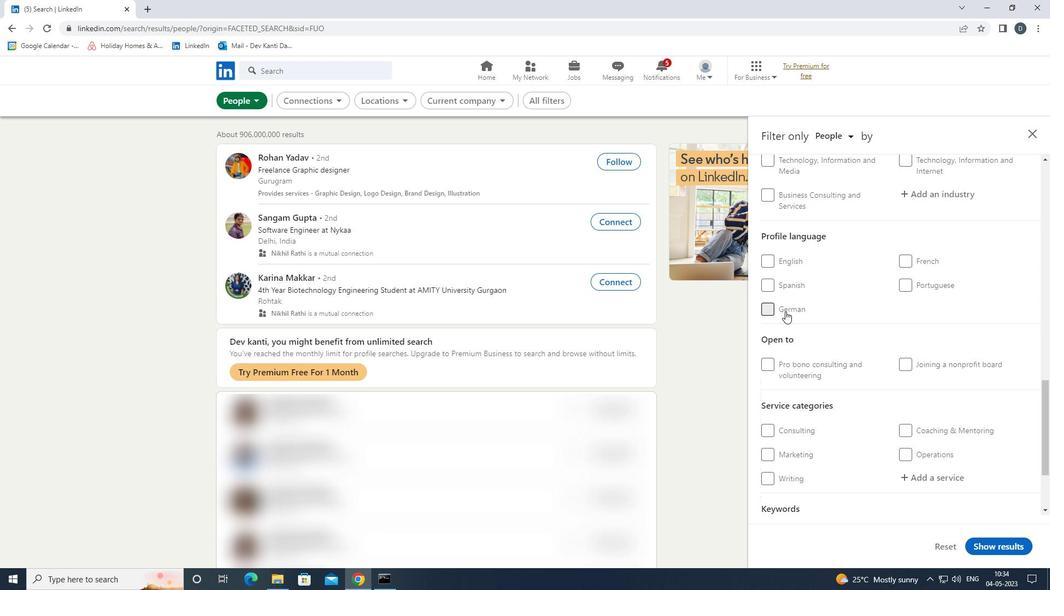 
Action: Mouse scrolled (897, 357) with delta (0, 0)
Screenshot: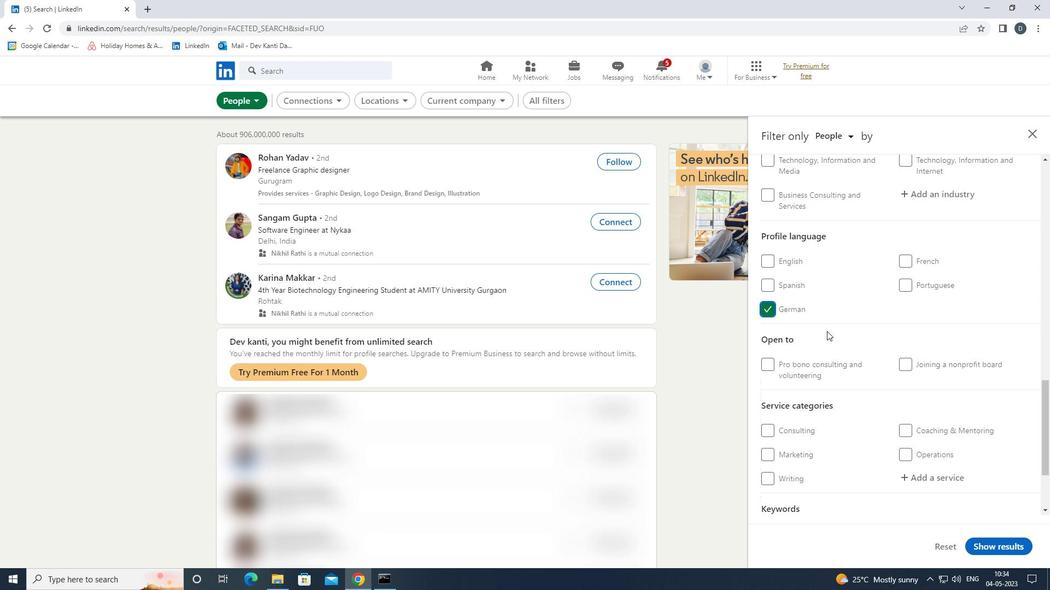 
Action: Mouse scrolled (897, 357) with delta (0, 0)
Screenshot: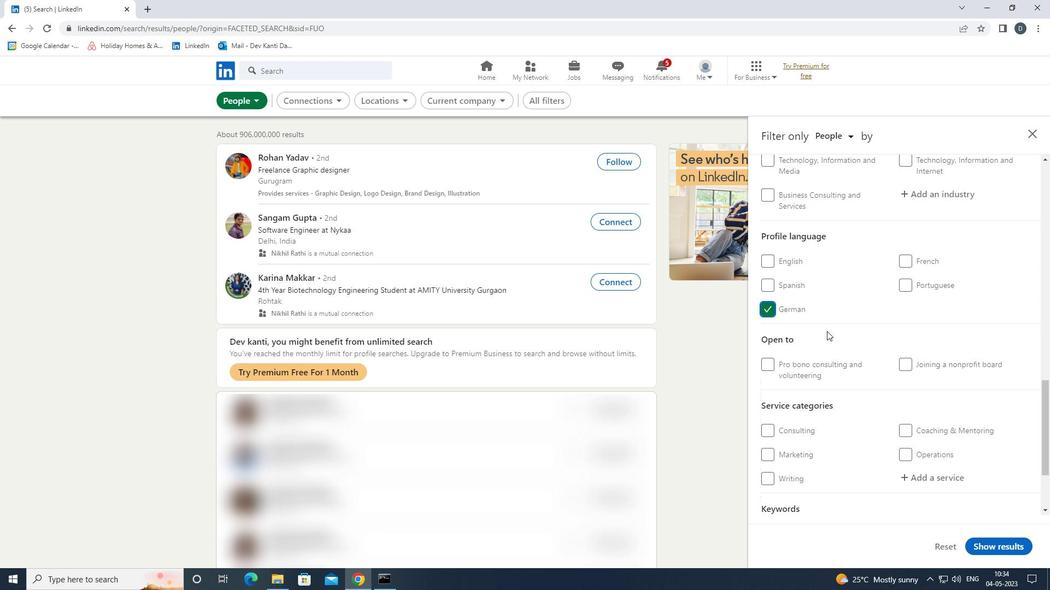 
Action: Mouse scrolled (897, 357) with delta (0, 0)
Screenshot: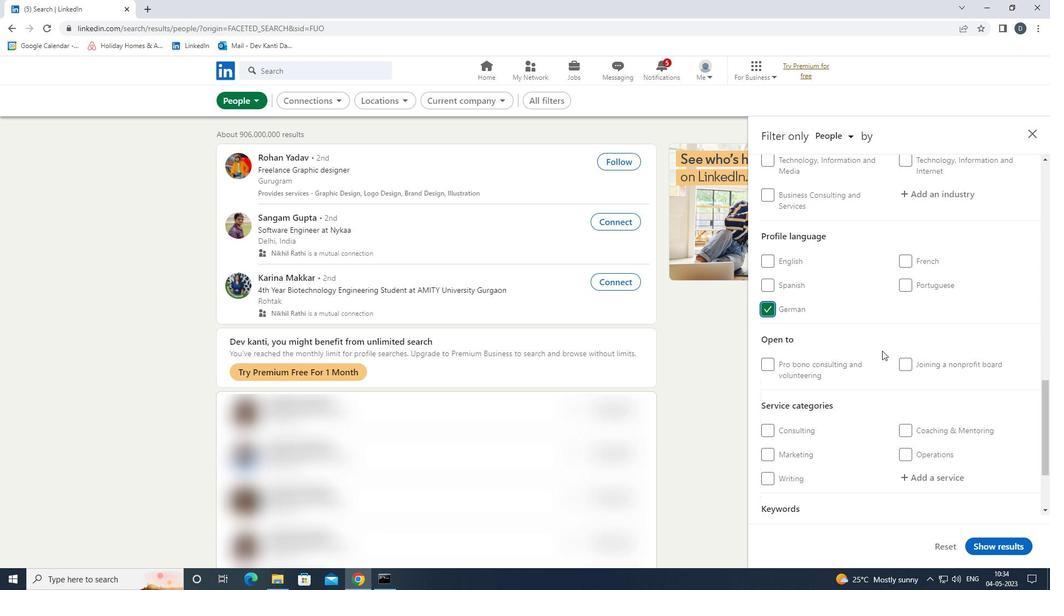 
Action: Mouse scrolled (897, 357) with delta (0, 0)
Screenshot: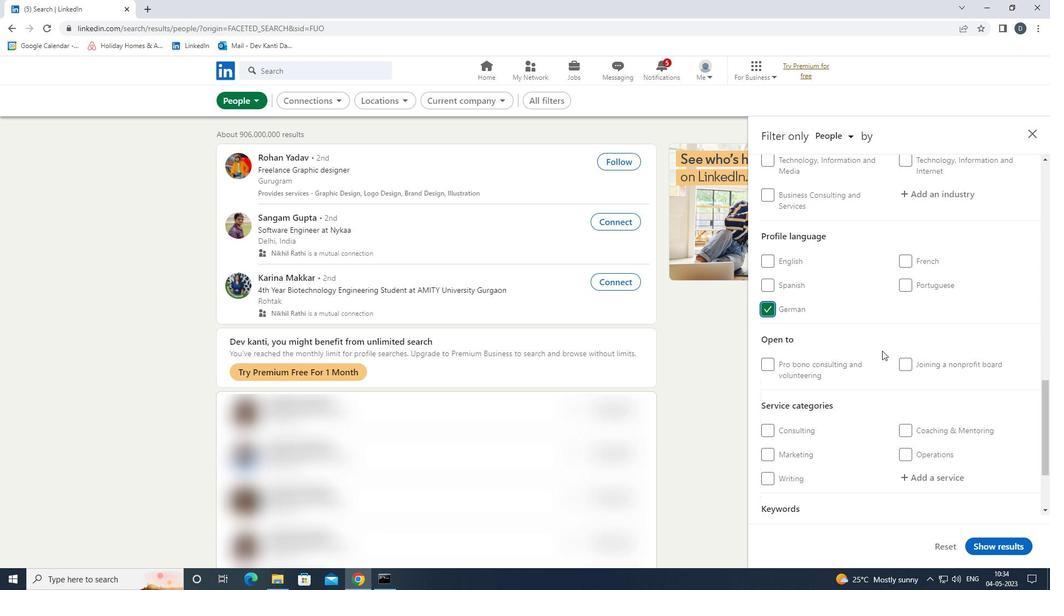 
Action: Mouse scrolled (897, 357) with delta (0, 0)
Screenshot: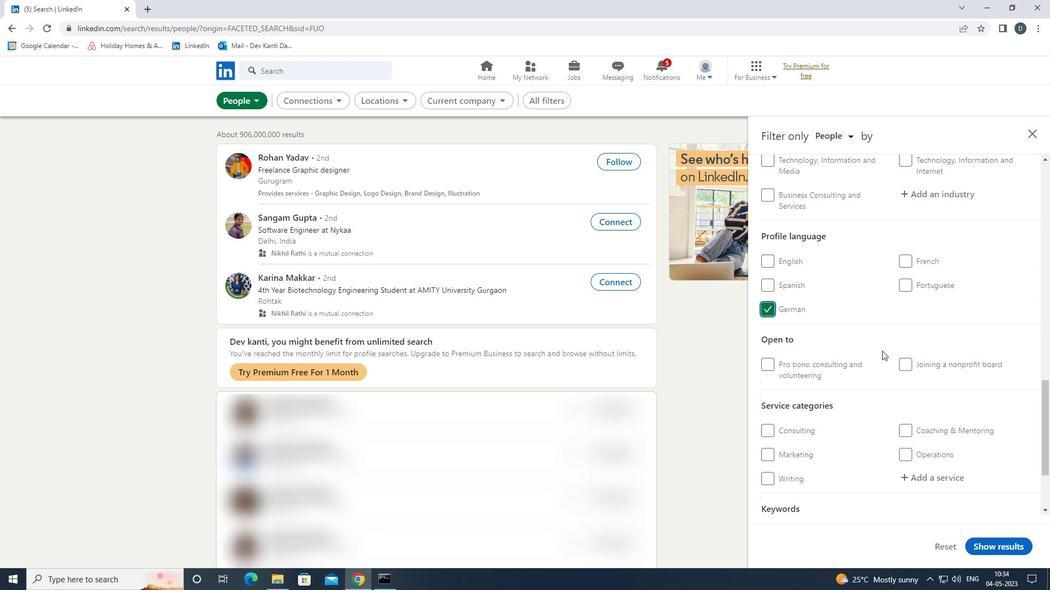 
Action: Mouse scrolled (897, 357) with delta (0, 0)
Screenshot: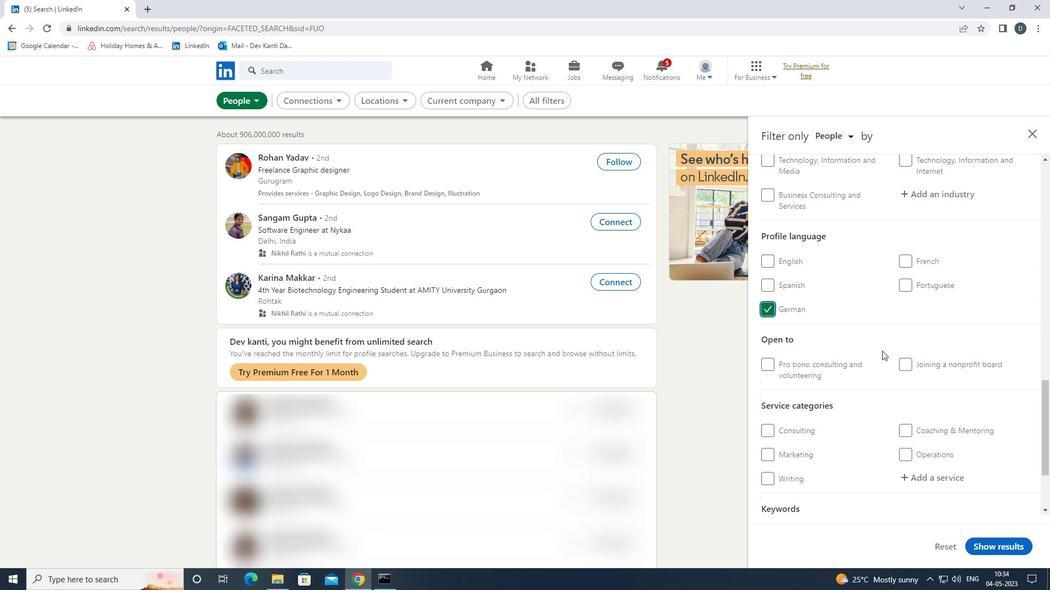 
Action: Mouse scrolled (897, 357) with delta (0, 0)
Screenshot: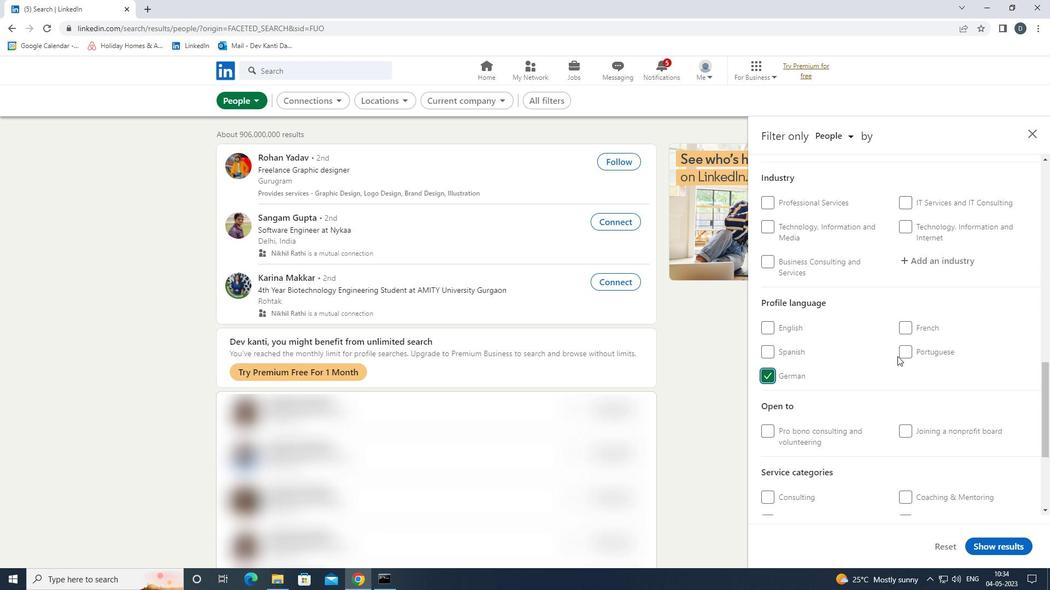 
Action: Mouse scrolled (897, 357) with delta (0, 0)
Screenshot: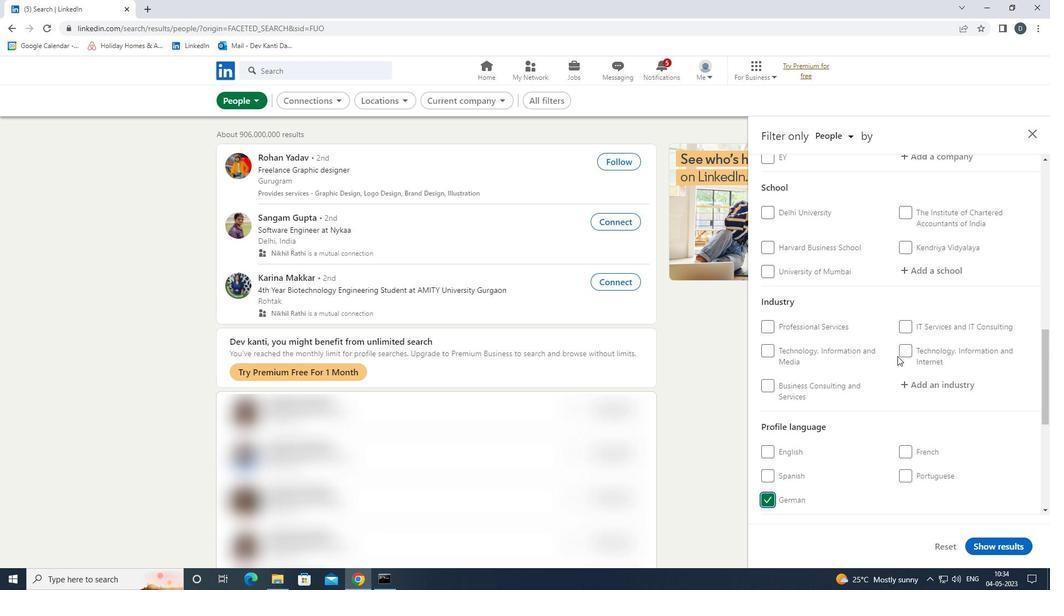 
Action: Mouse scrolled (897, 357) with delta (0, 0)
Screenshot: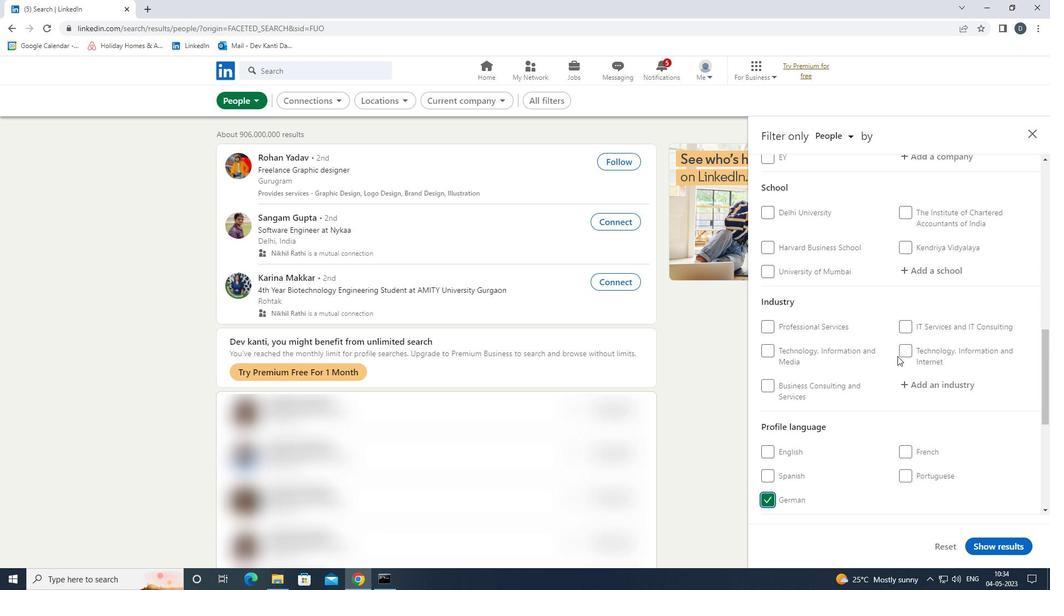
Action: Mouse moved to (921, 358)
Screenshot: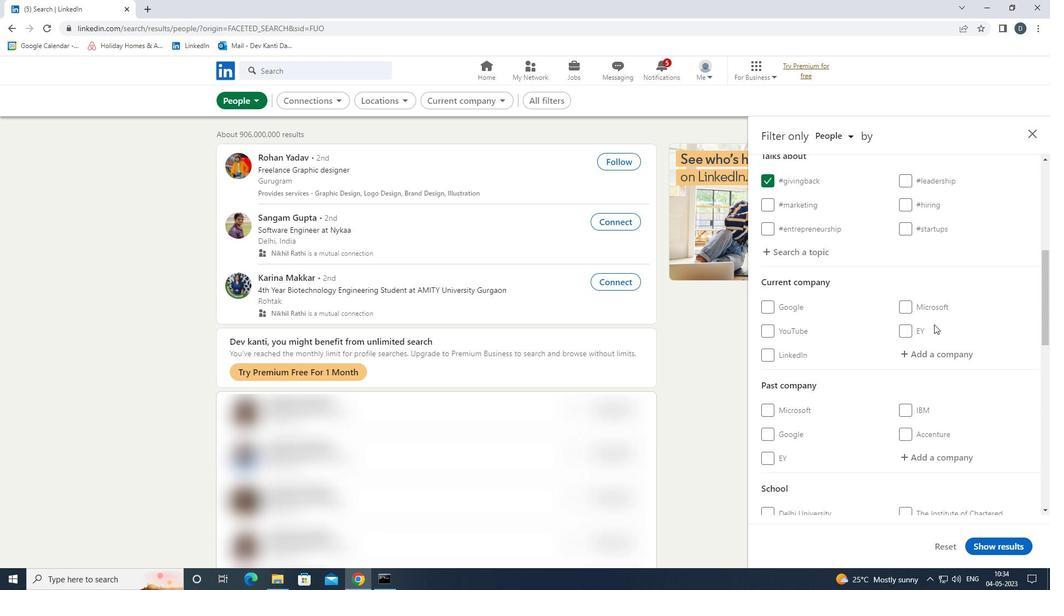 
Action: Mouse pressed left at (921, 358)
Screenshot: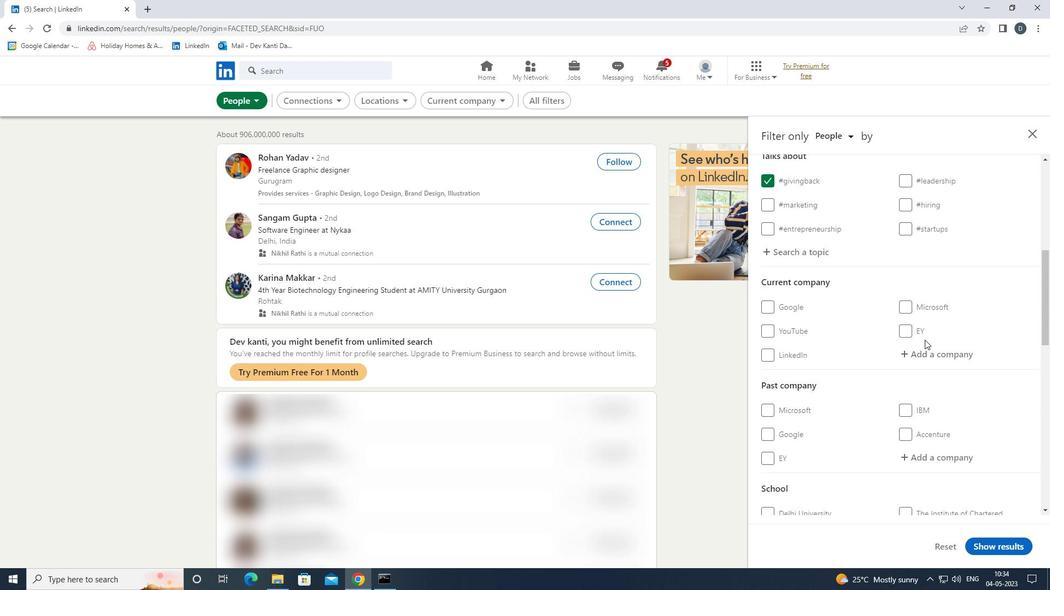 
Action: Key pressed <Key.shift>NOV
Screenshot: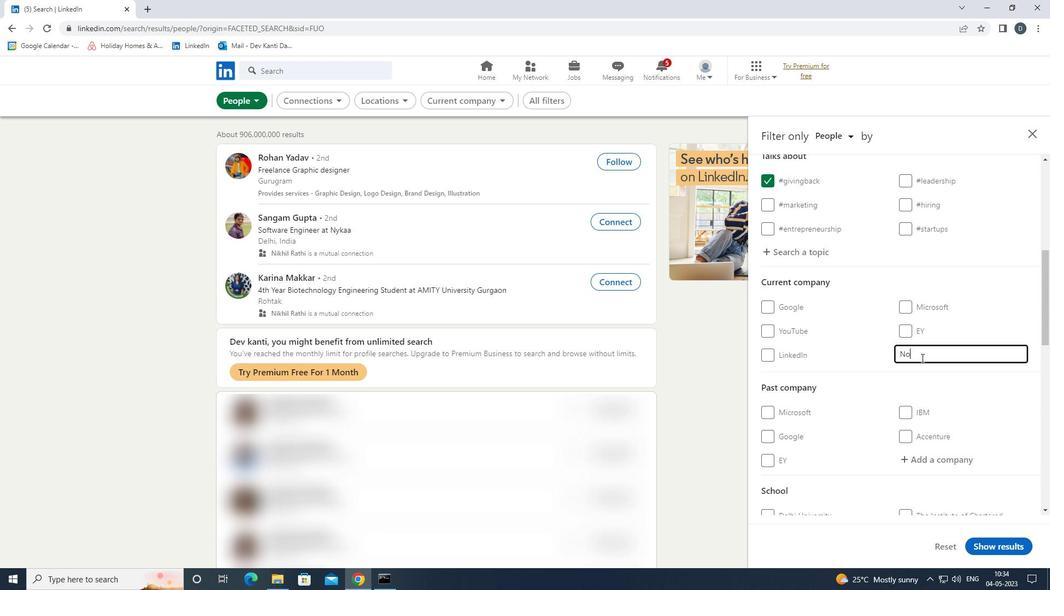 
Action: Mouse moved to (921, 358)
Screenshot: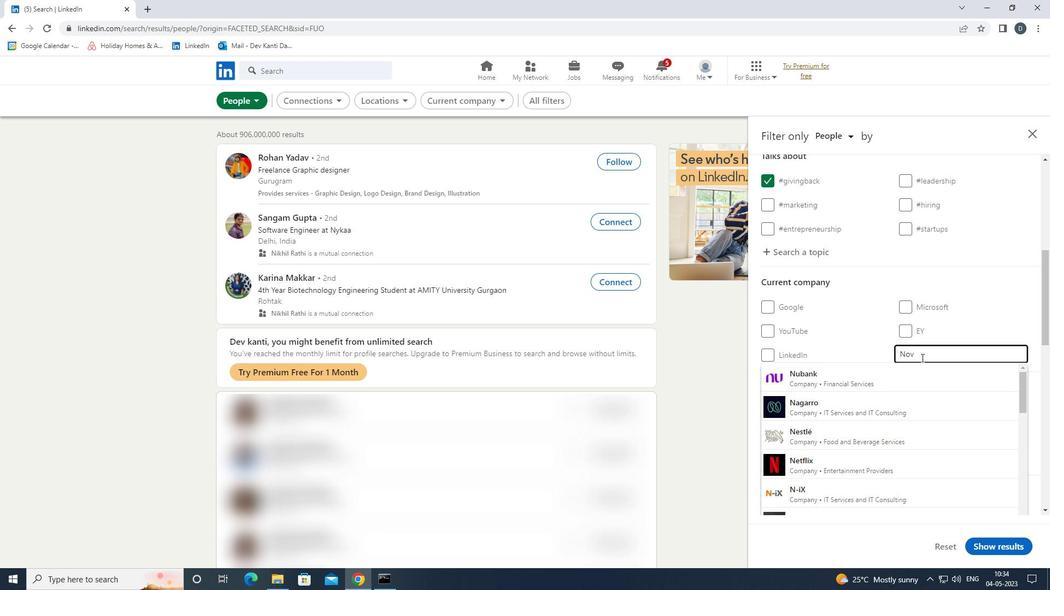 
Action: Key pressed ARTIS<Key.down><Key.down><Key.enter>
Screenshot: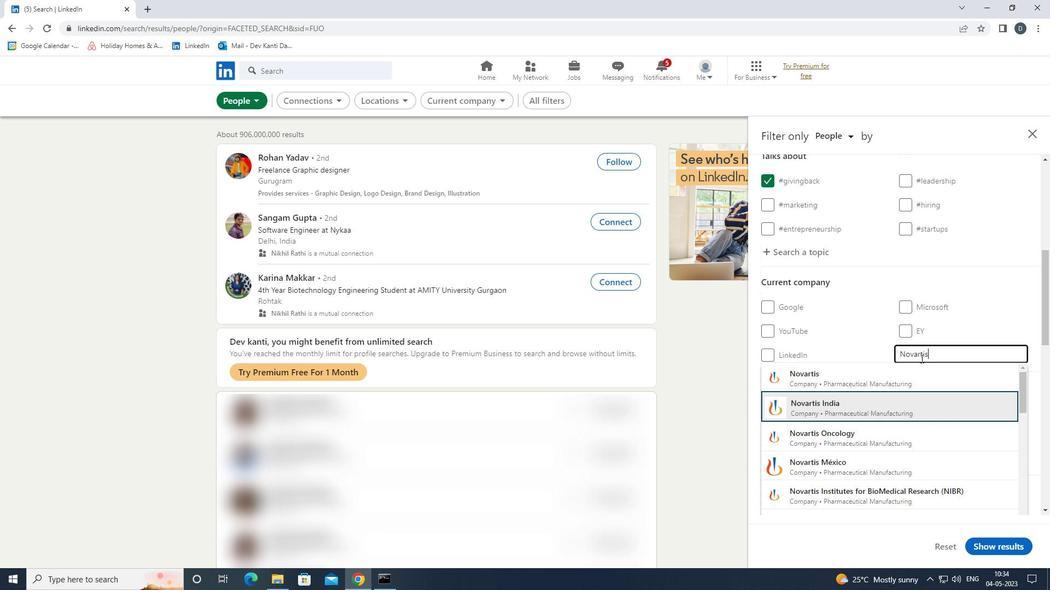 
Action: Mouse moved to (919, 357)
Screenshot: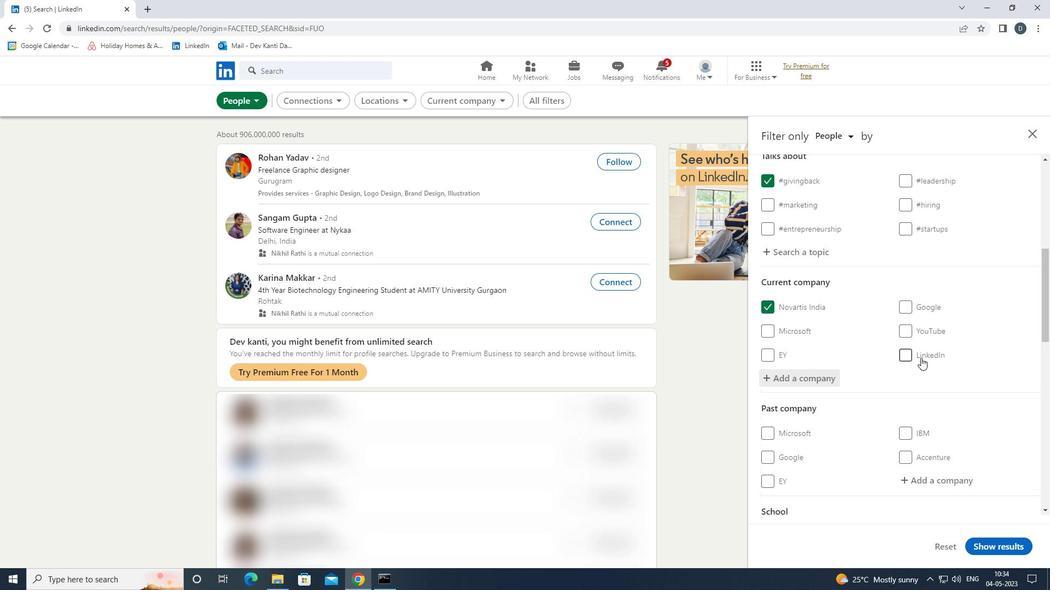 
Action: Mouse scrolled (919, 356) with delta (0, 0)
Screenshot: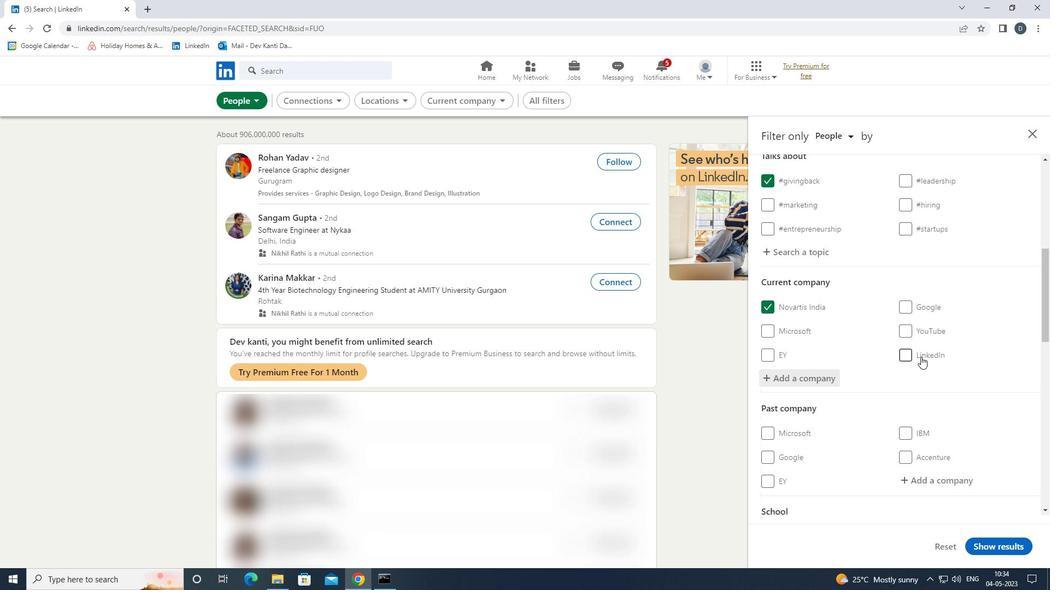 
Action: Mouse scrolled (919, 356) with delta (0, 0)
Screenshot: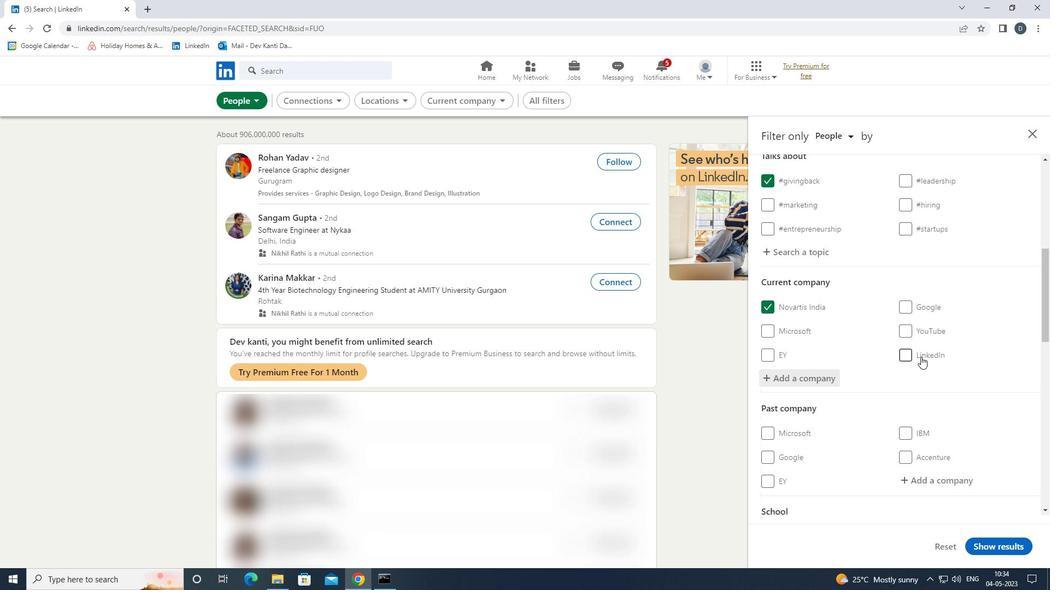 
Action: Mouse scrolled (919, 356) with delta (0, 0)
Screenshot: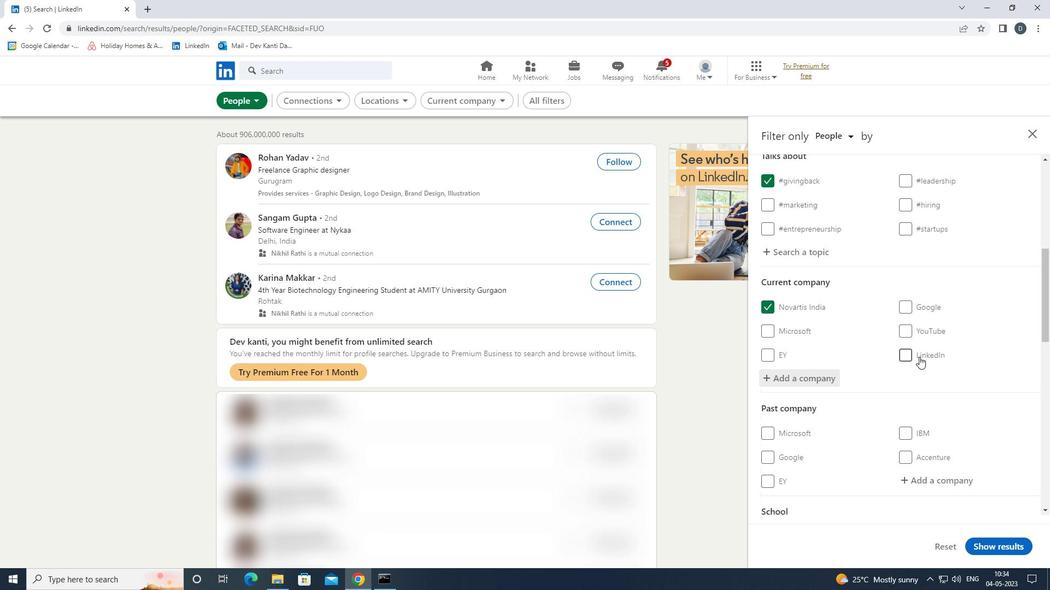 
Action: Mouse moved to (921, 352)
Screenshot: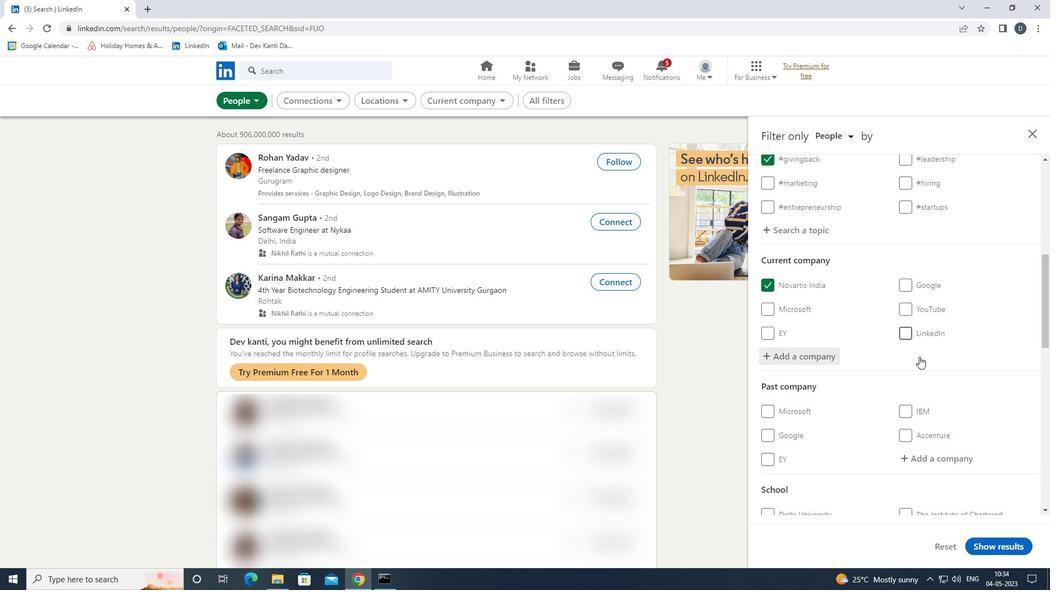 
Action: Mouse scrolled (921, 351) with delta (0, 0)
Screenshot: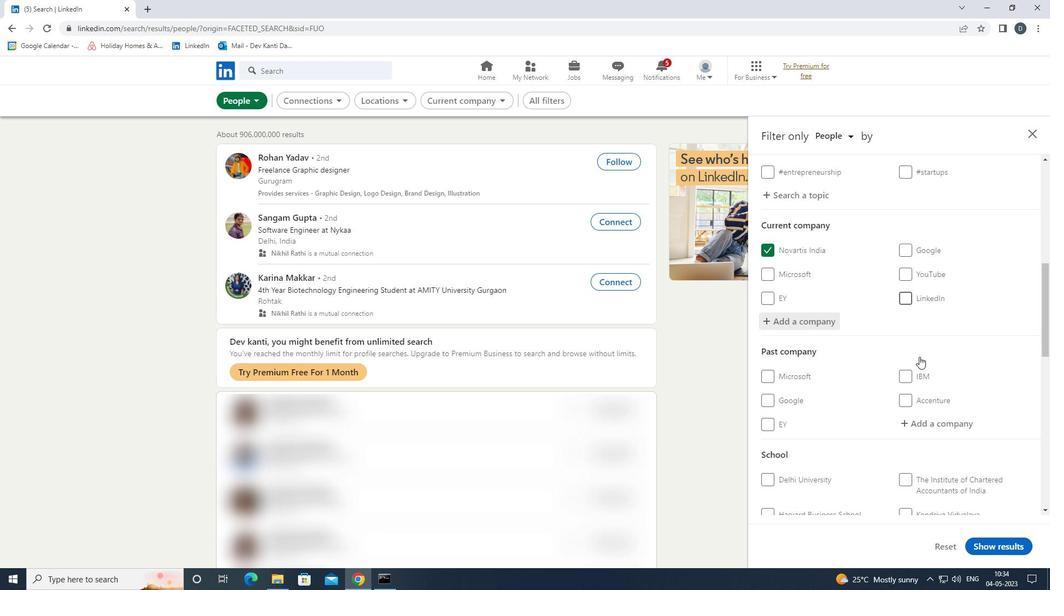 
Action: Mouse moved to (921, 352)
Screenshot: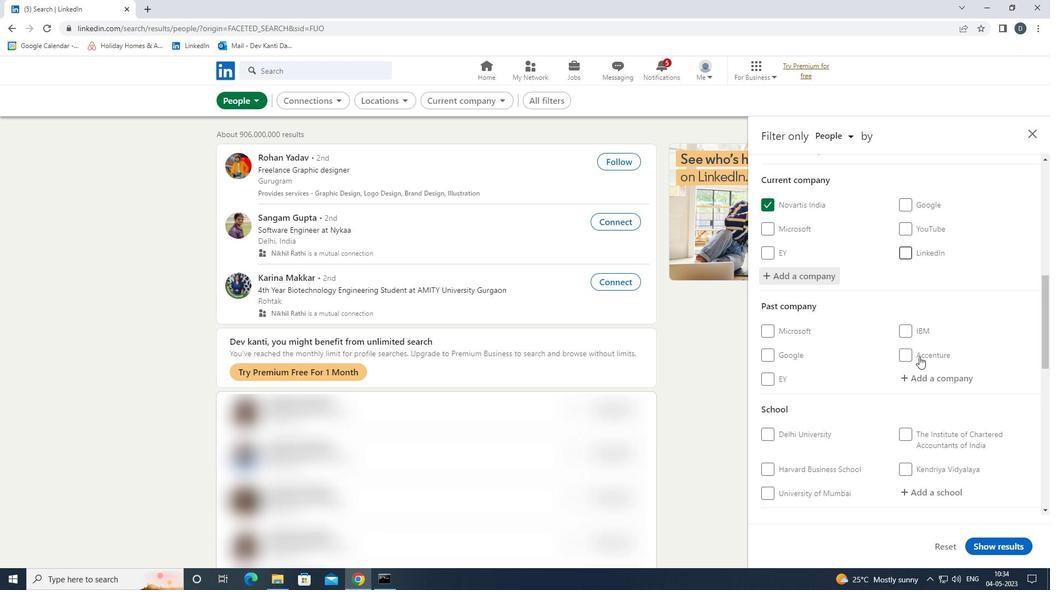 
Action: Mouse scrolled (921, 351) with delta (0, 0)
Screenshot: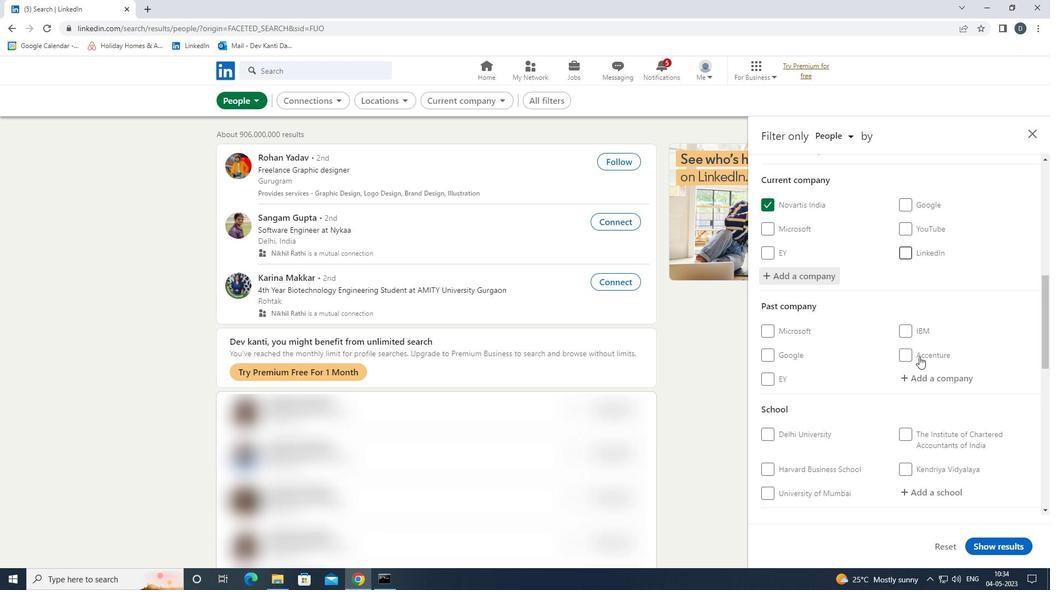
Action: Mouse moved to (945, 330)
Screenshot: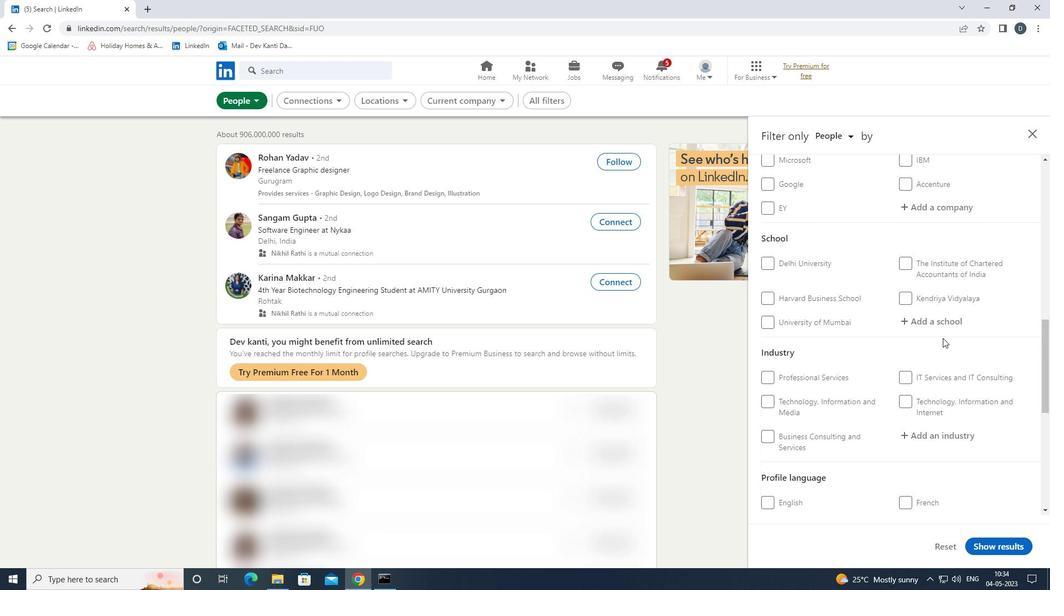
Action: Mouse pressed left at (945, 330)
Screenshot: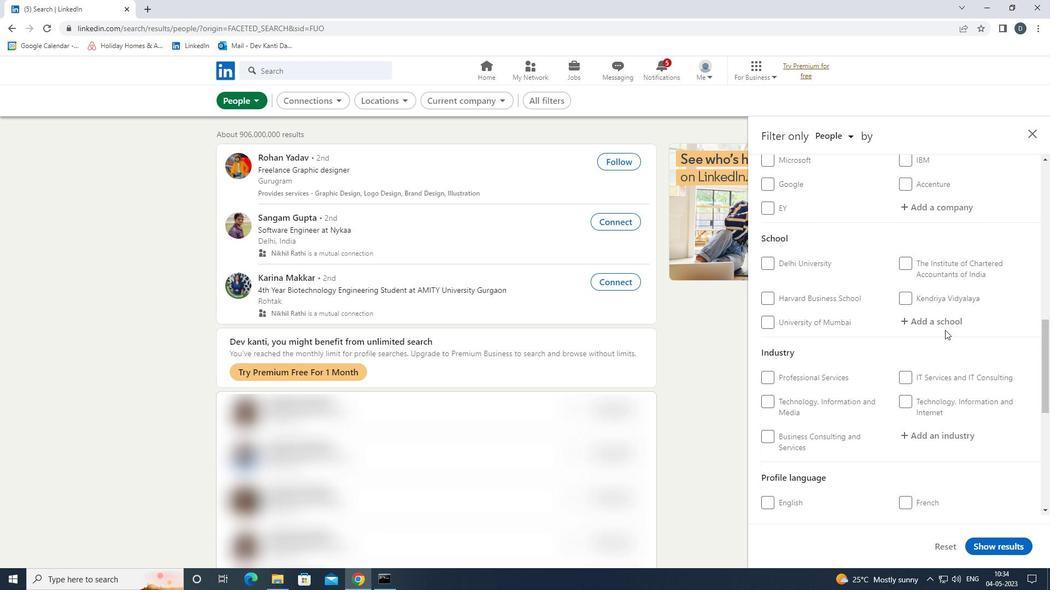 
Action: Mouse moved to (945, 327)
Screenshot: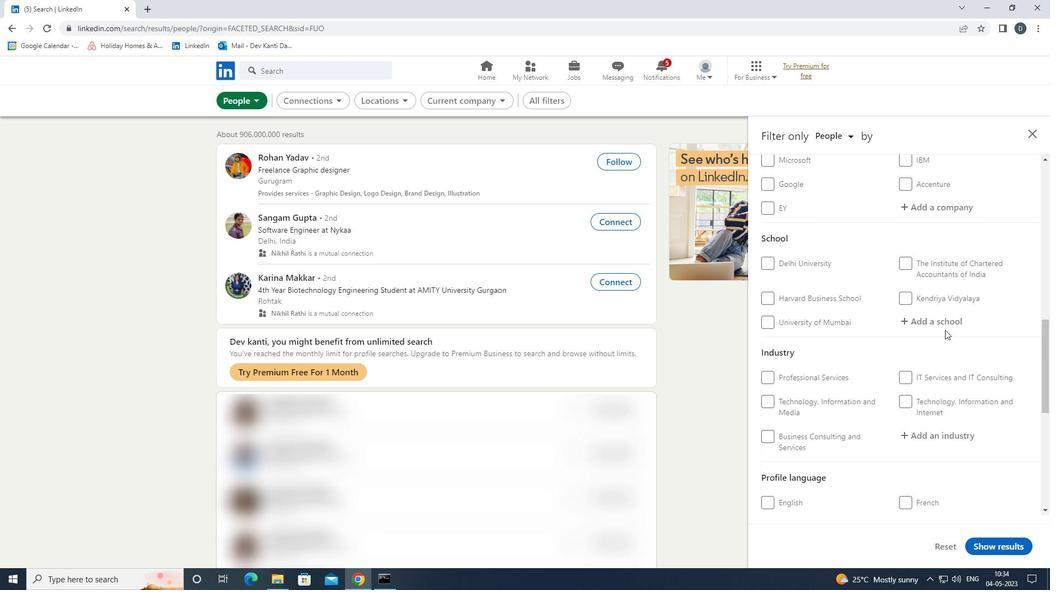 
Action: Mouse pressed left at (945, 327)
Screenshot: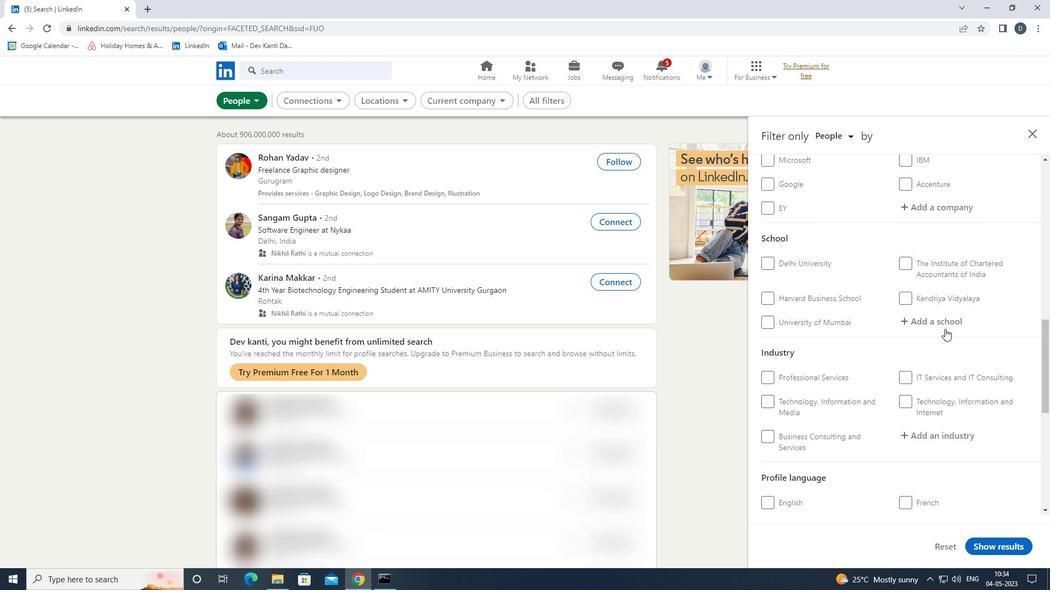 
Action: Mouse moved to (974, 317)
Screenshot: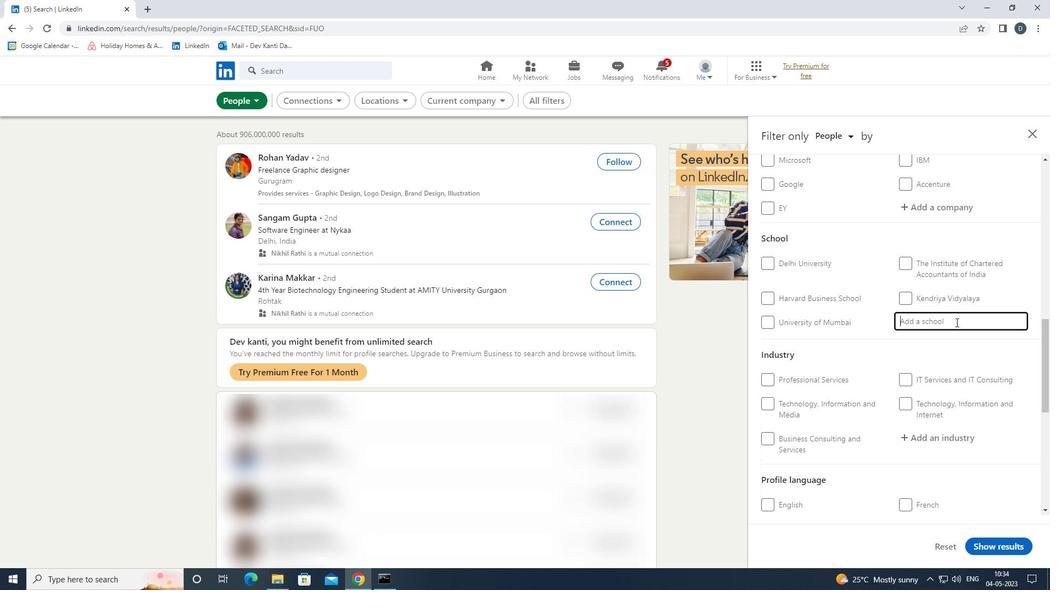 
Action: Key pressed <Key.shift>PES<Key.space><Key.shift>UNIVERSITY<Key.down><Key.enter>
Screenshot: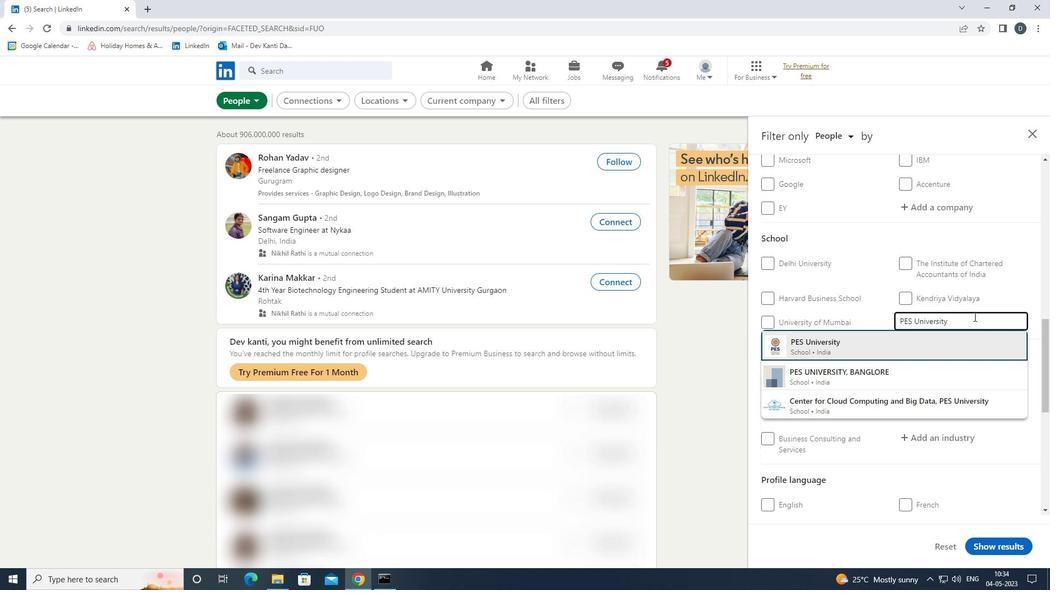 
Action: Mouse scrolled (974, 316) with delta (0, 0)
Screenshot: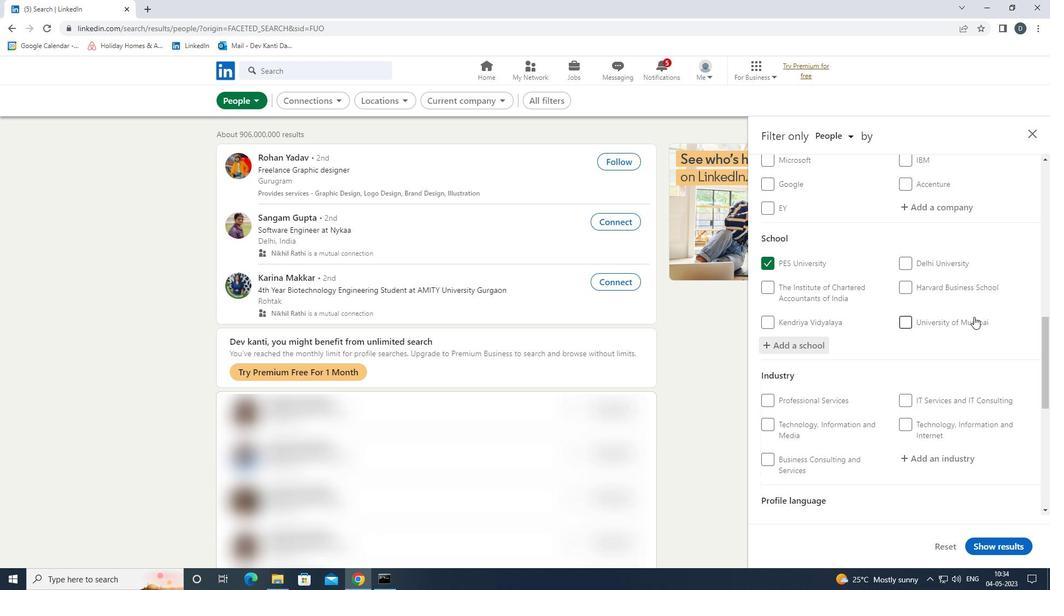 
Action: Mouse scrolled (974, 316) with delta (0, 0)
Screenshot: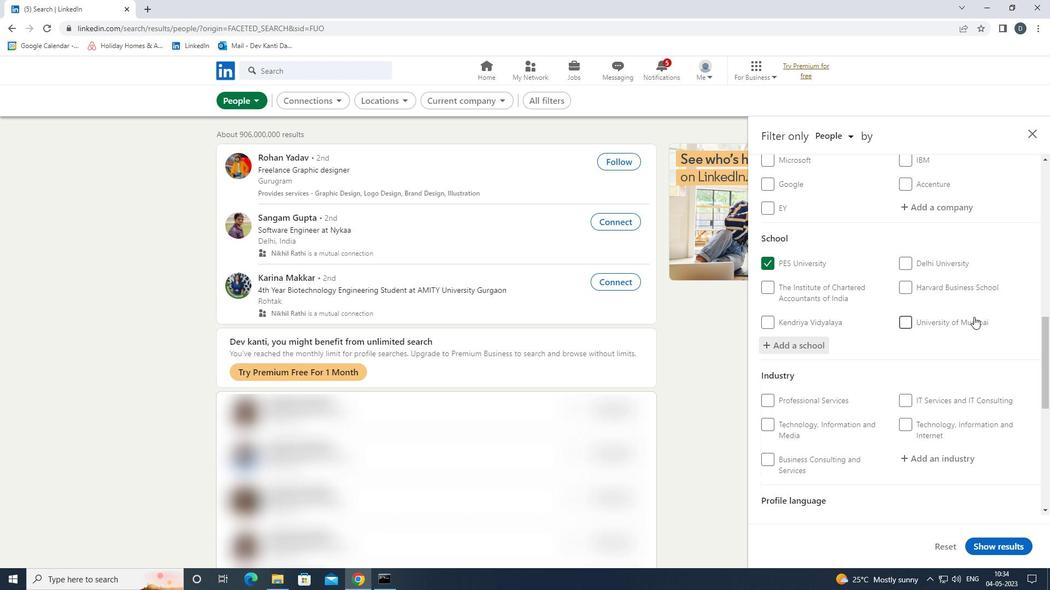 
Action: Mouse moved to (953, 344)
Screenshot: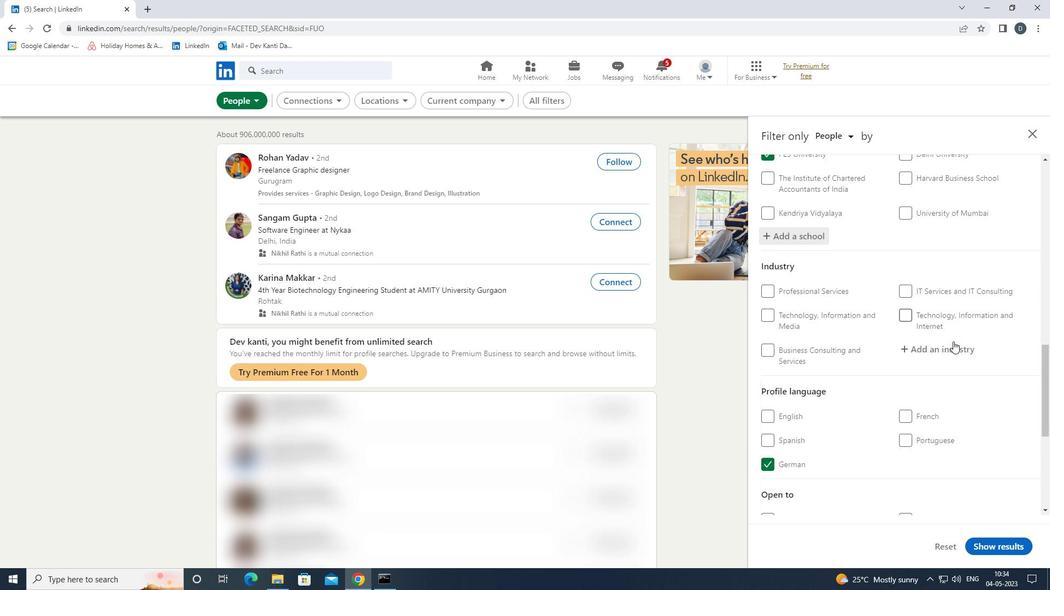 
Action: Mouse pressed left at (953, 344)
Screenshot: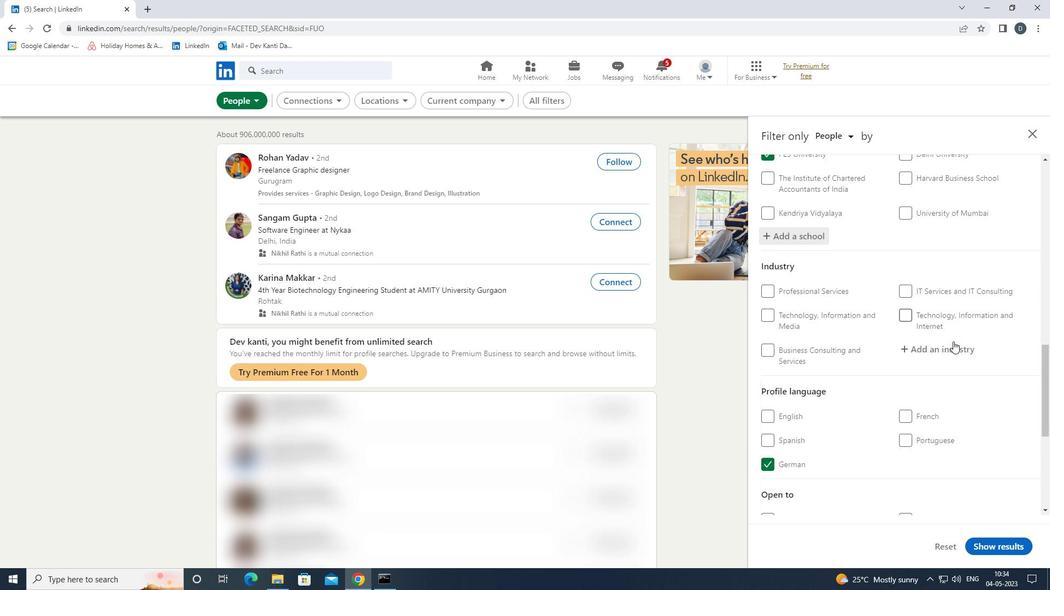 
Action: Key pressed <Key.shift><Key.shift><Key.shift><Key.shift><Key.shift><Key.shift>IT<Key.space><Key.shift>SYSTEM<Key.down><Key.down><Key.down><Key.enter>
Screenshot: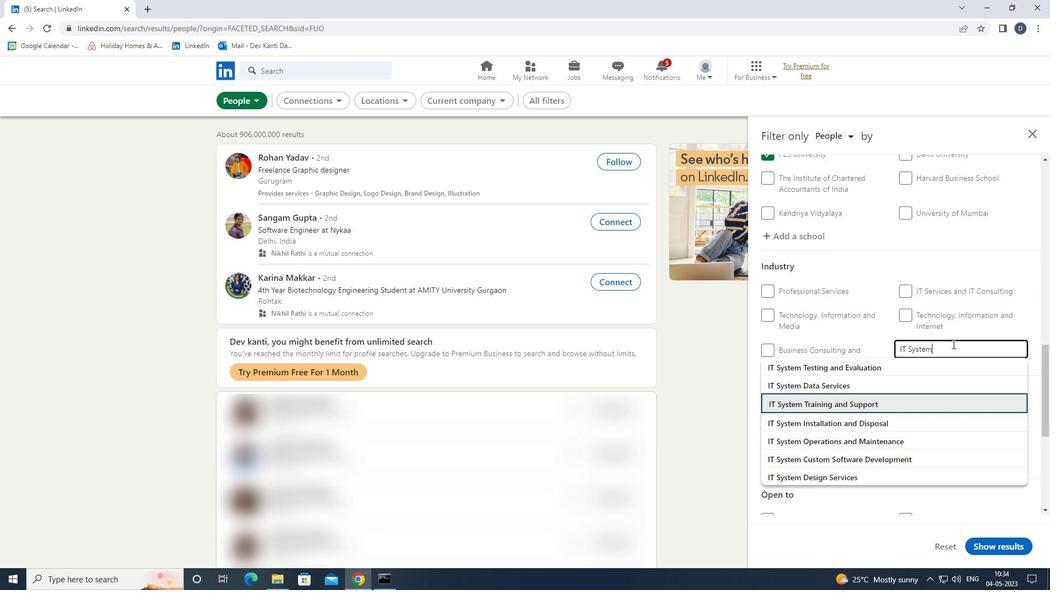 
Action: Mouse scrolled (953, 344) with delta (0, 0)
Screenshot: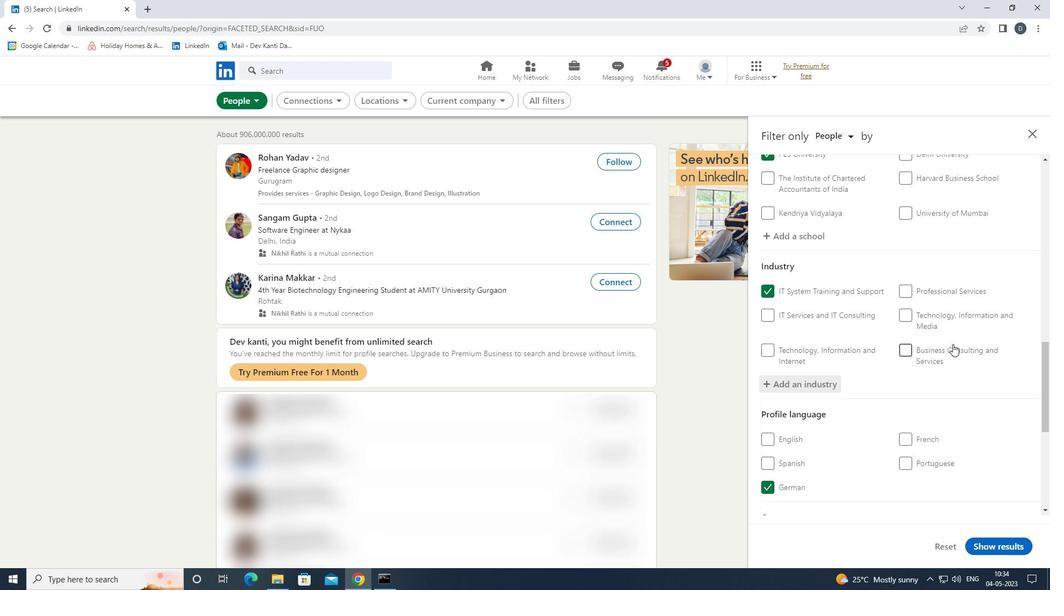 
Action: Mouse scrolled (953, 344) with delta (0, 0)
Screenshot: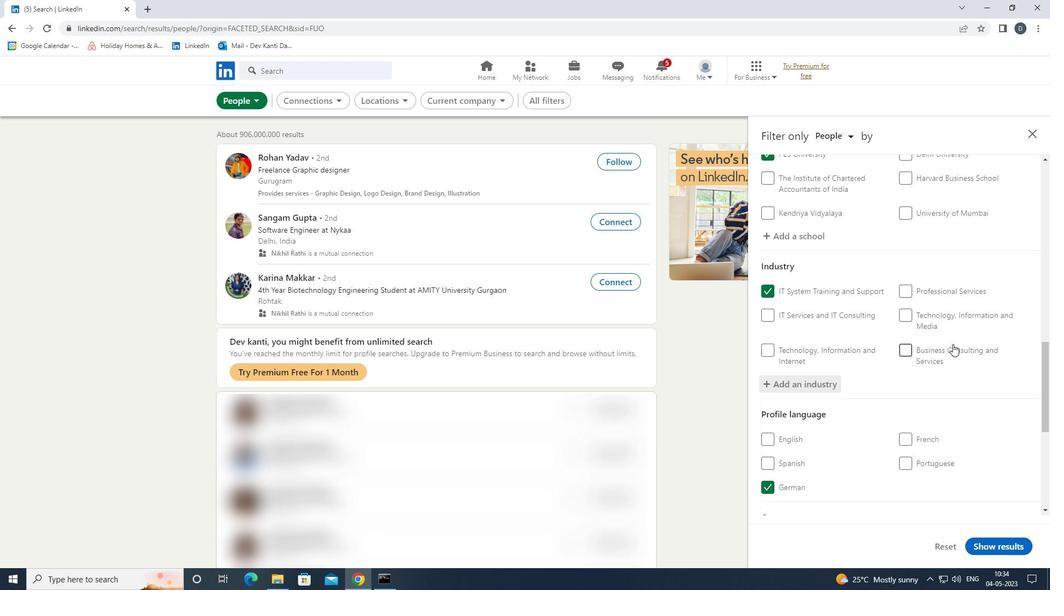 
Action: Mouse scrolled (953, 344) with delta (0, 0)
Screenshot: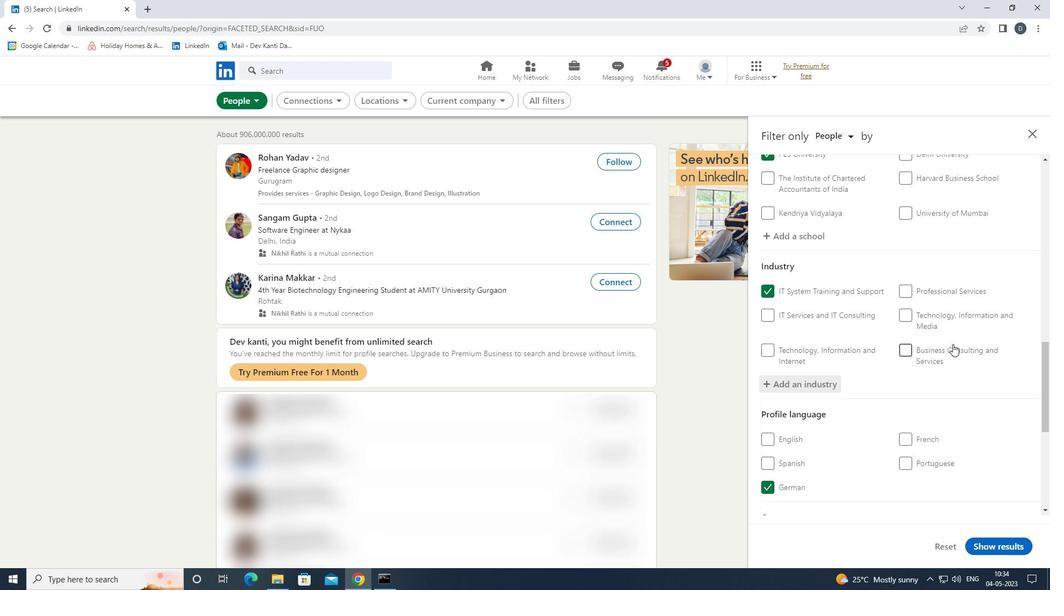 
Action: Mouse scrolled (953, 344) with delta (0, 0)
Screenshot: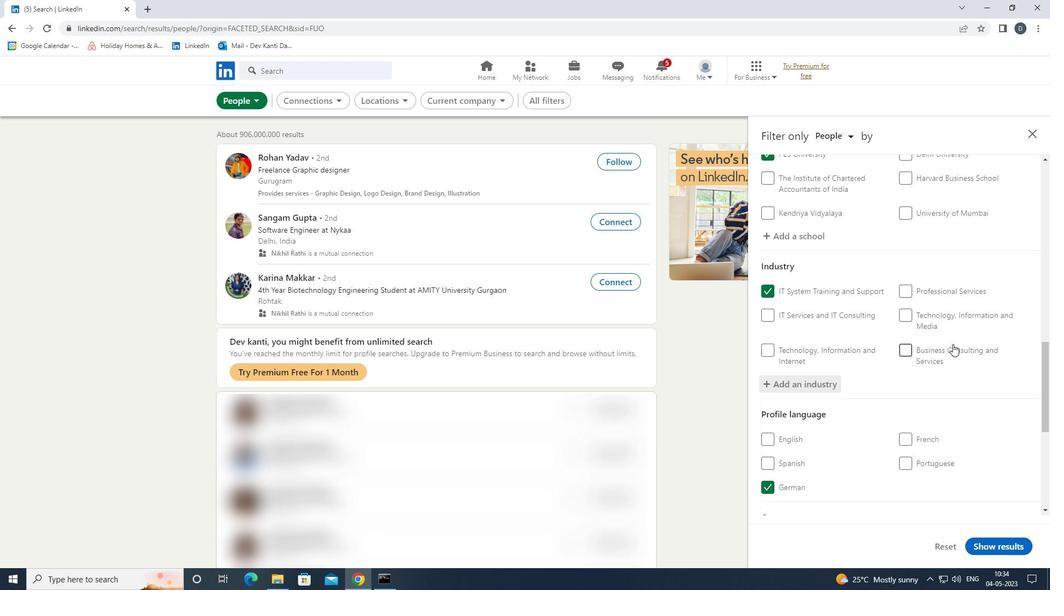 
Action: Mouse scrolled (953, 344) with delta (0, 0)
Screenshot: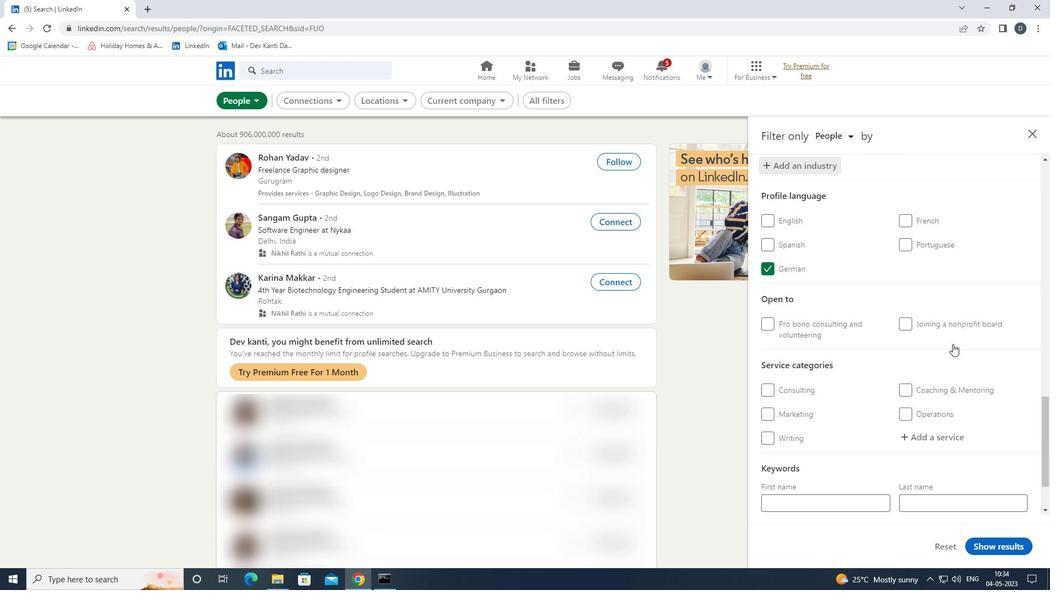 
Action: Mouse scrolled (953, 344) with delta (0, 0)
Screenshot: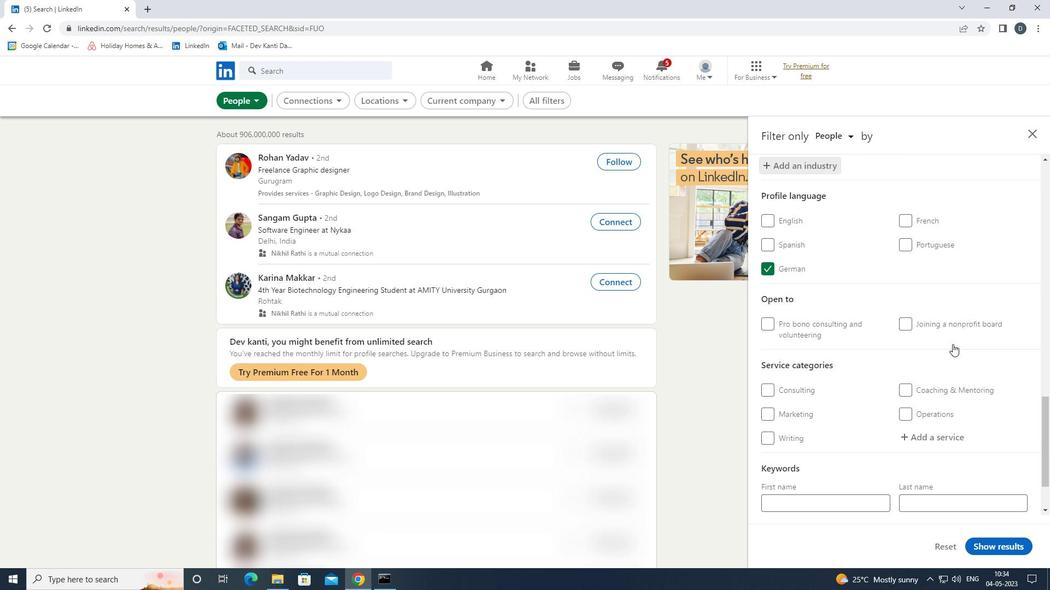 
Action: Mouse moved to (932, 362)
Screenshot: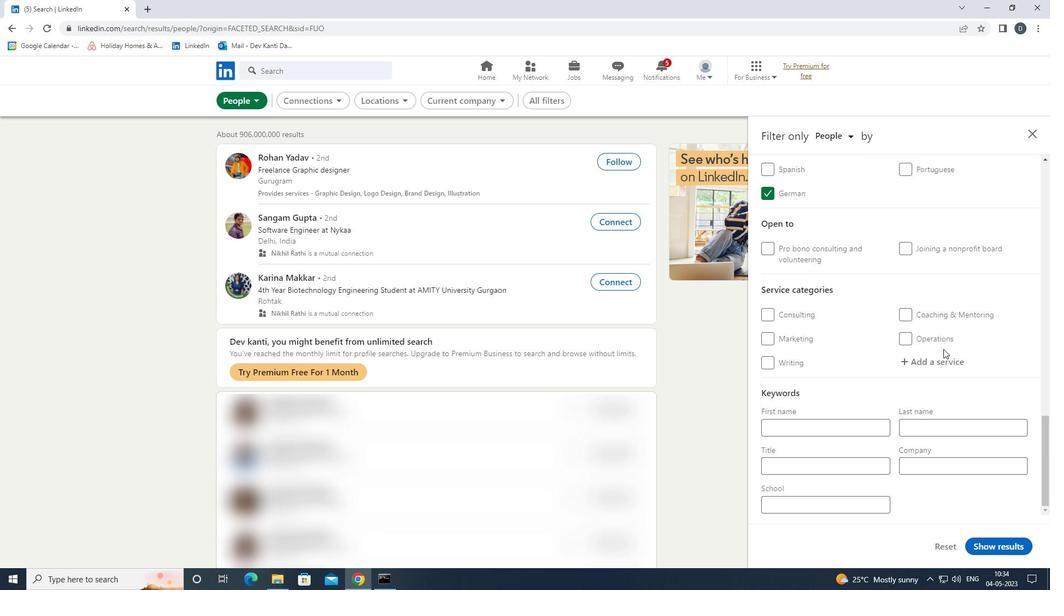 
Action: Mouse pressed left at (932, 362)
Screenshot: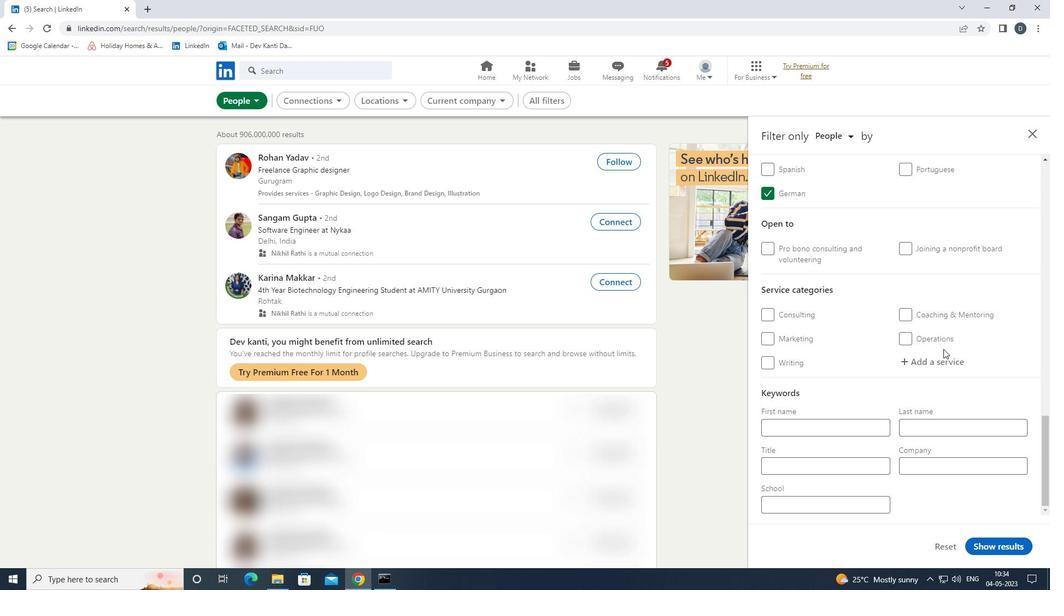 
Action: Key pressed <Key.shift>VIU<Key.backspace><Key.backspace>ISUAL<Key.space><Key.down><Key.enter>
Screenshot: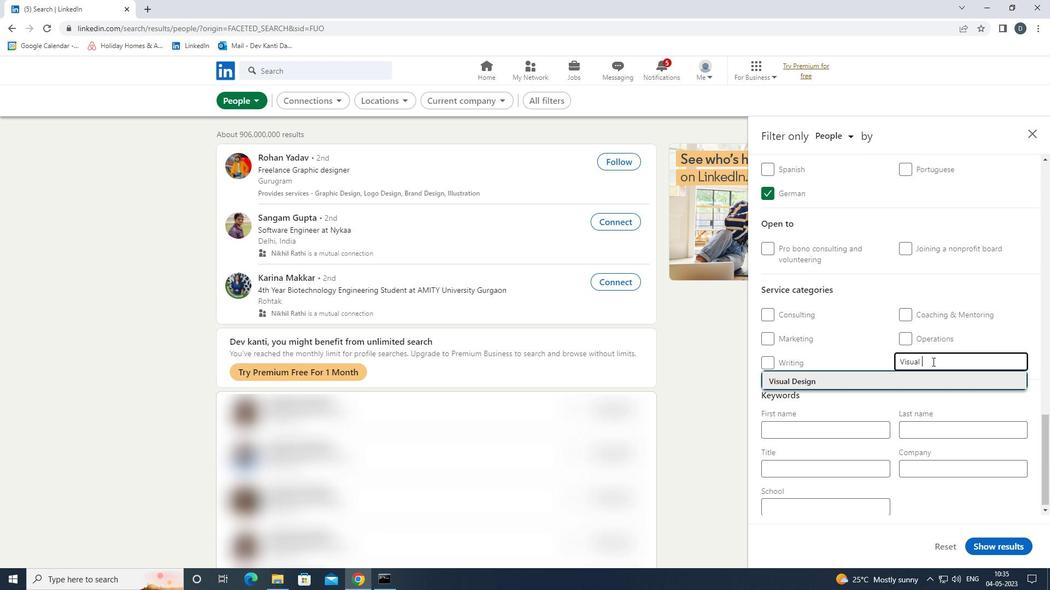 
Action: Mouse moved to (886, 455)
Screenshot: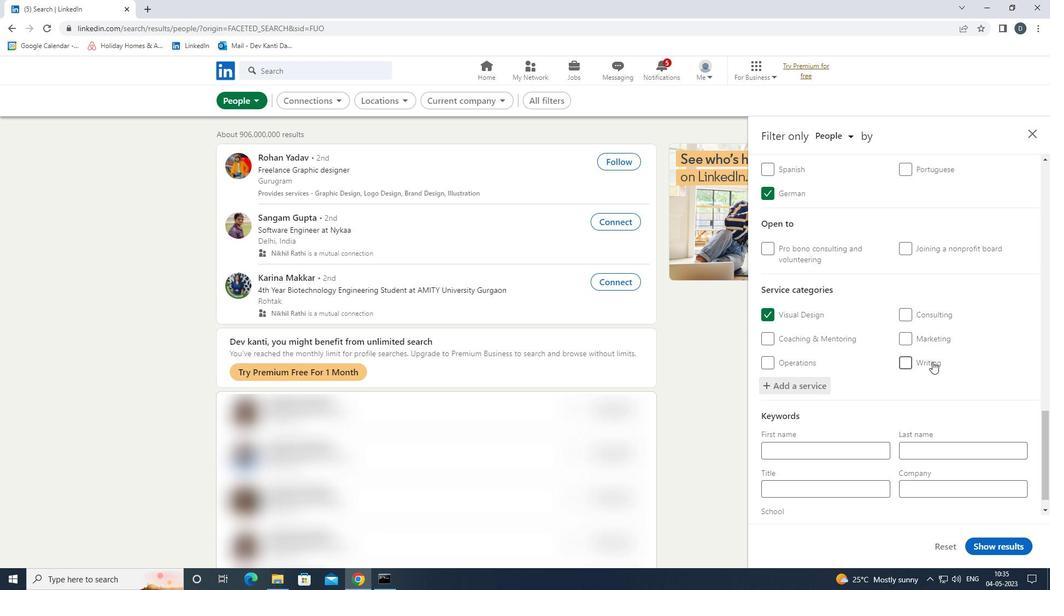 
Action: Mouse scrolled (886, 454) with delta (0, 0)
Screenshot: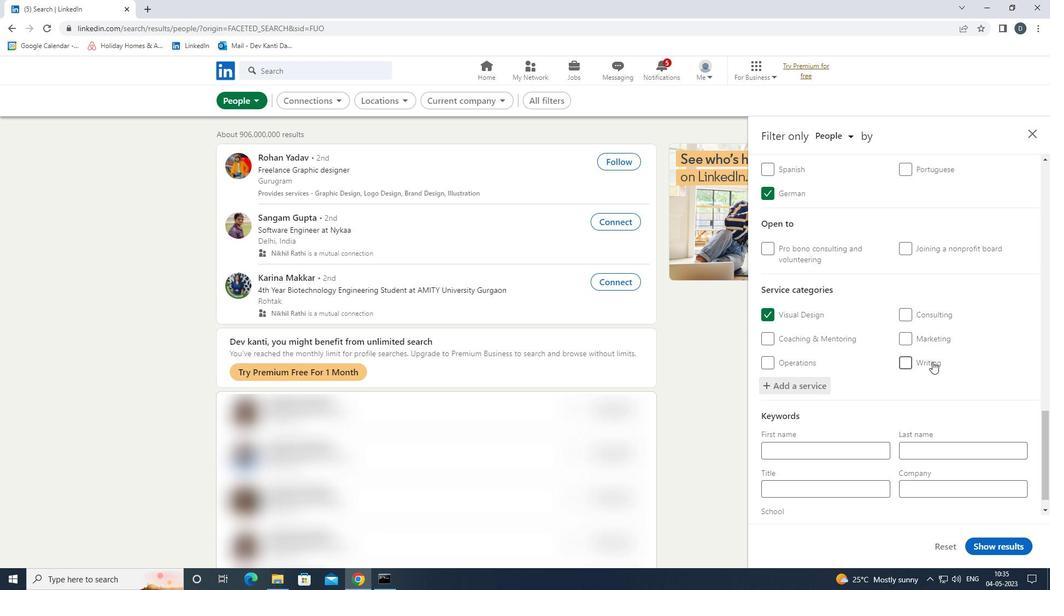 
Action: Mouse moved to (886, 455)
Screenshot: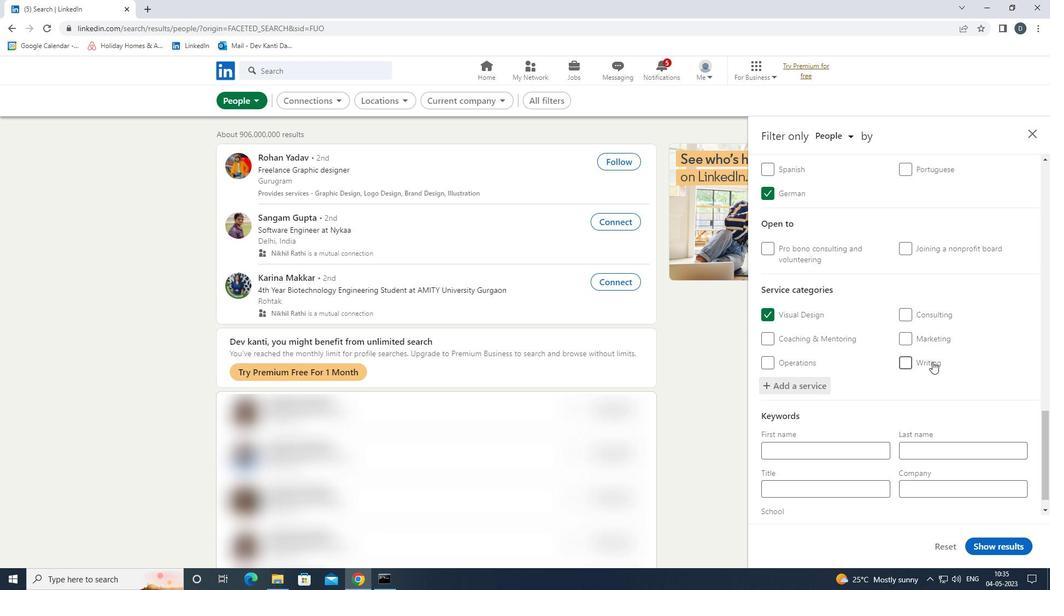 
Action: Mouse scrolled (886, 454) with delta (0, 0)
Screenshot: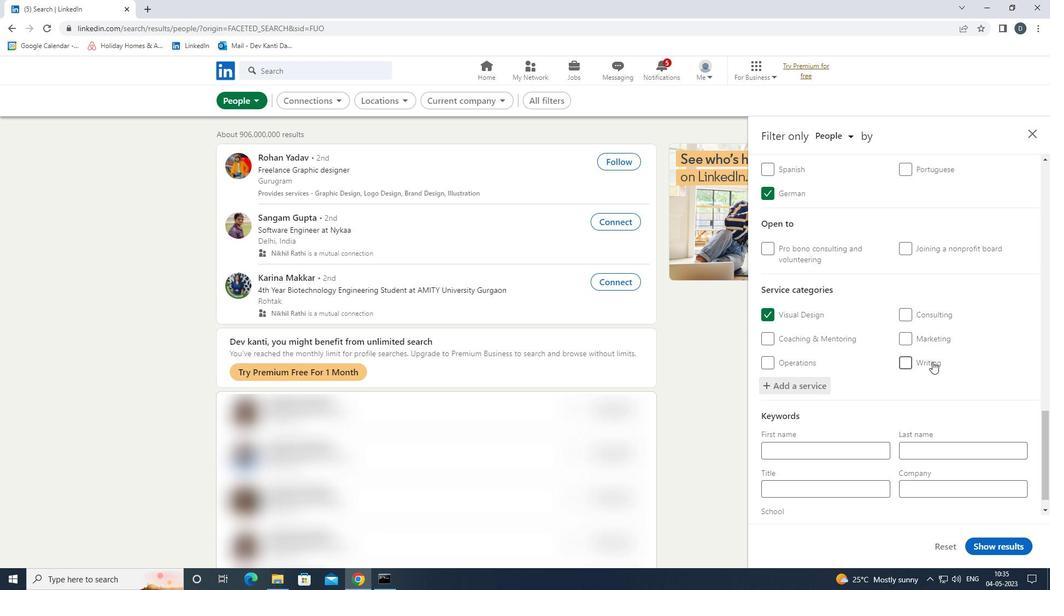 
Action: Mouse moved to (884, 449)
Screenshot: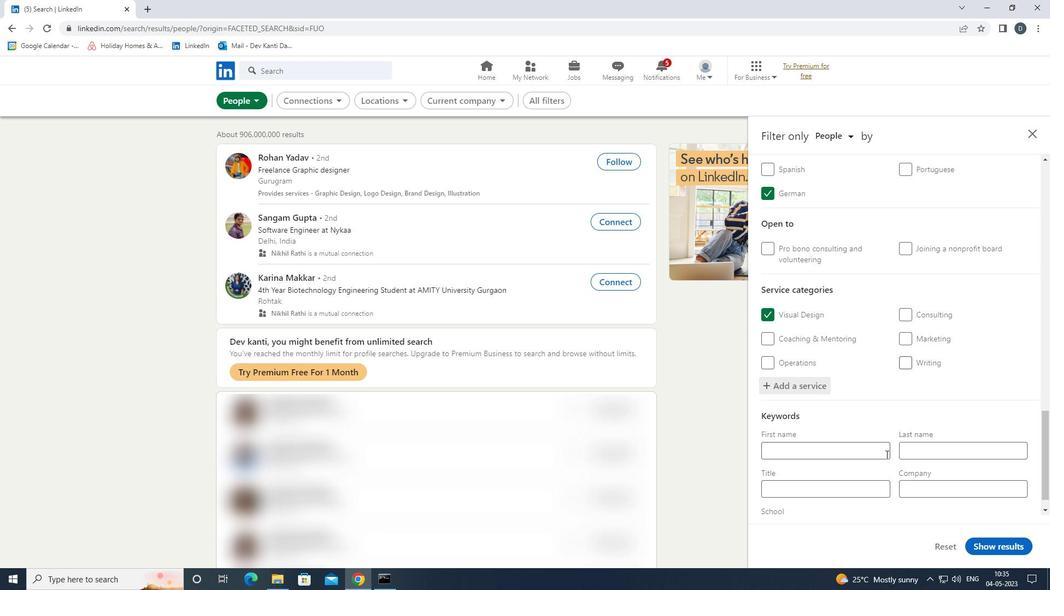 
Action: Mouse scrolled (884, 448) with delta (0, 0)
Screenshot: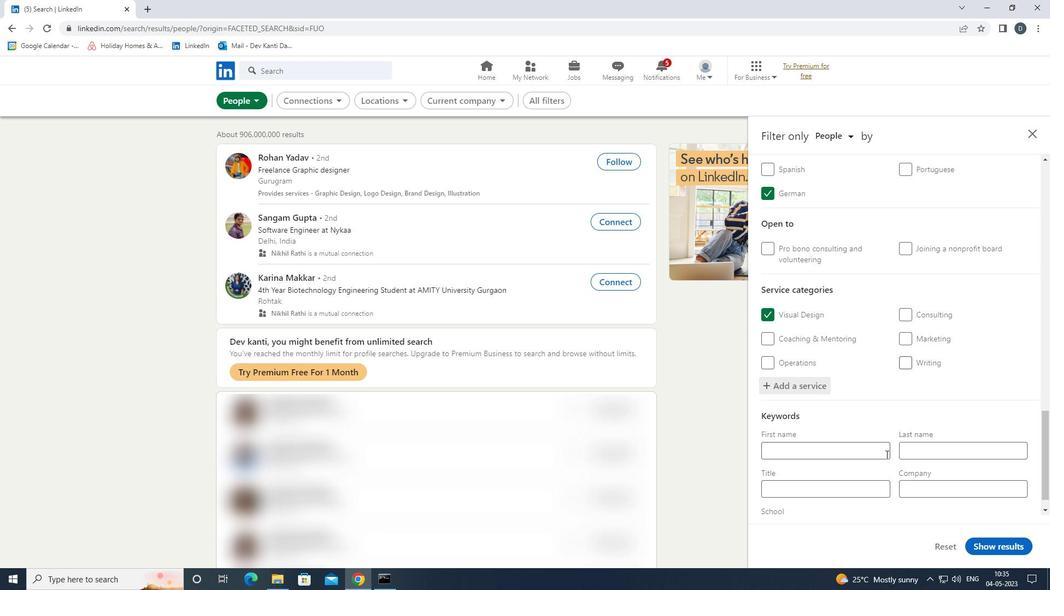 
Action: Mouse moved to (878, 452)
Screenshot: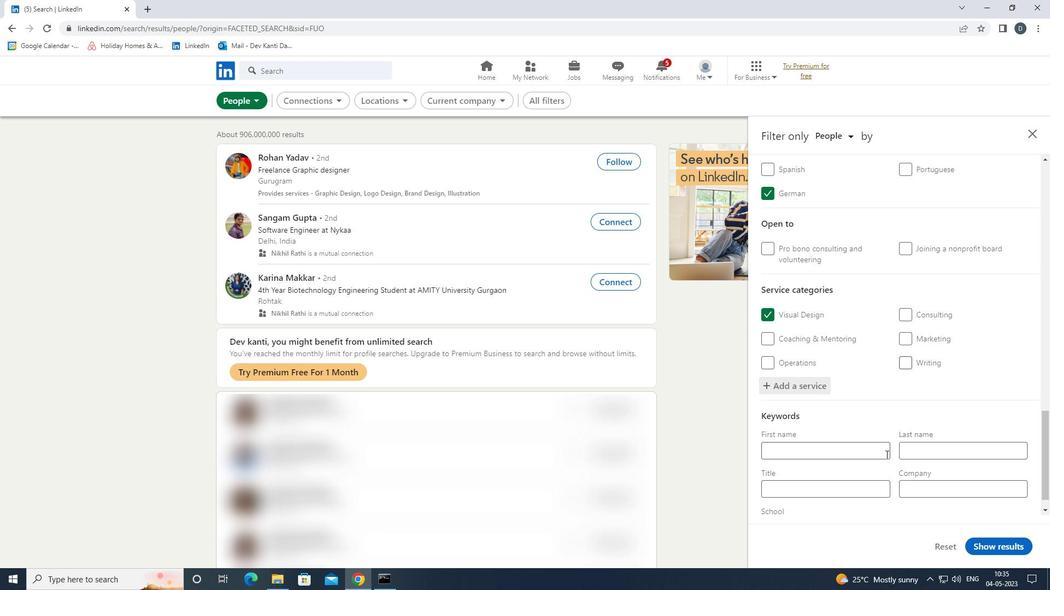 
Action: Mouse scrolled (878, 452) with delta (0, 0)
Screenshot: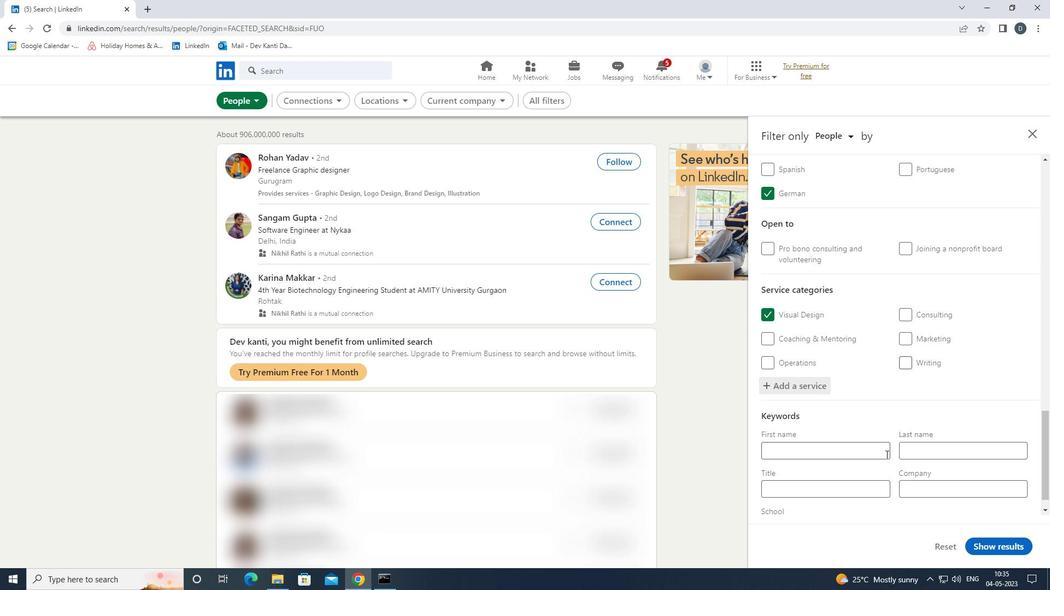 
Action: Mouse moved to (877, 453)
Screenshot: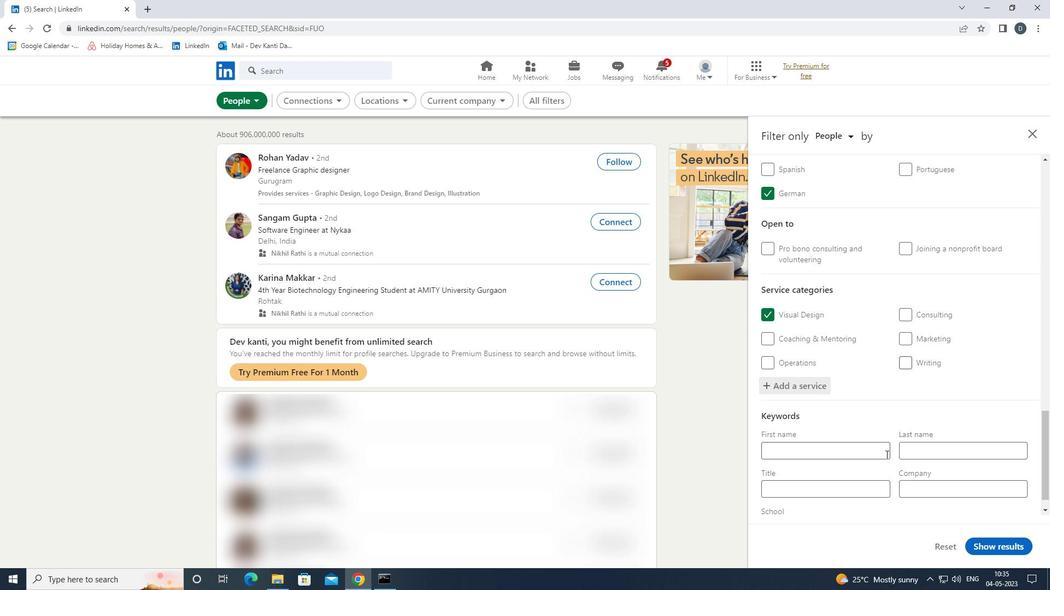 
Action: Mouse scrolled (877, 452) with delta (0, 0)
Screenshot: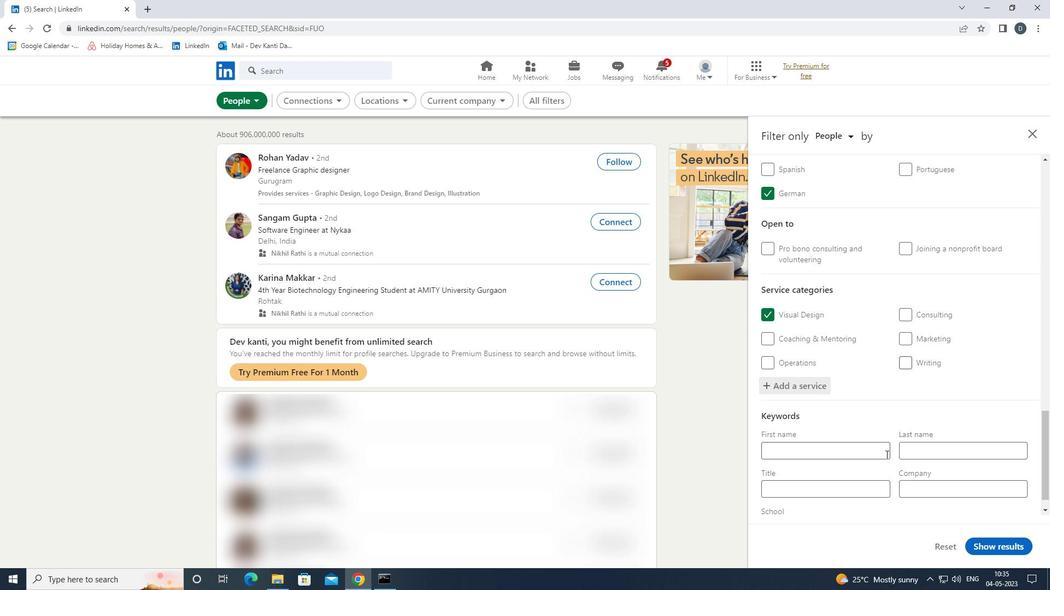 
Action: Mouse moved to (870, 466)
Screenshot: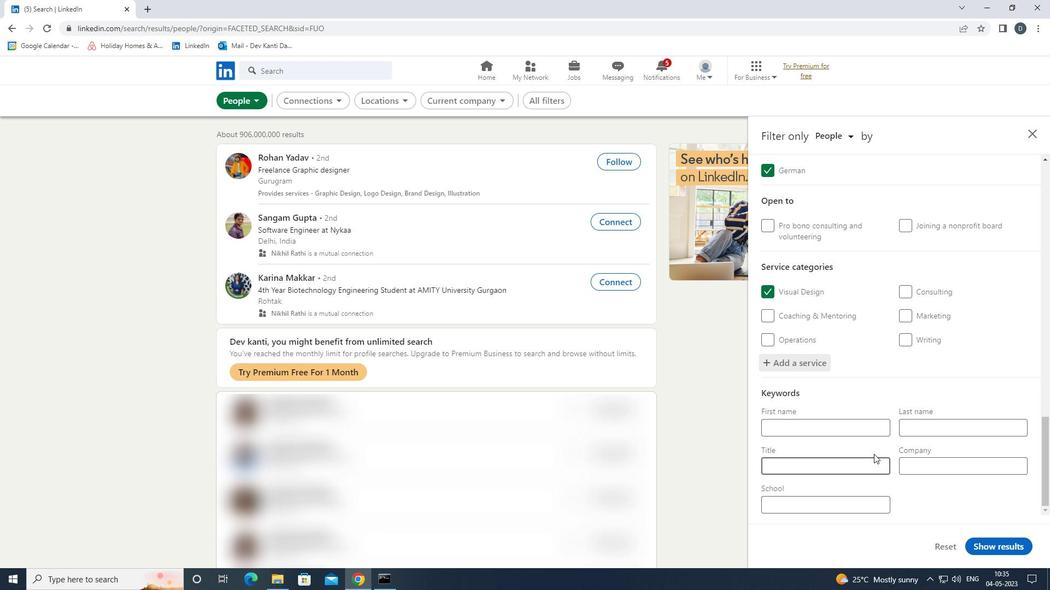 
Action: Mouse pressed left at (870, 466)
Screenshot: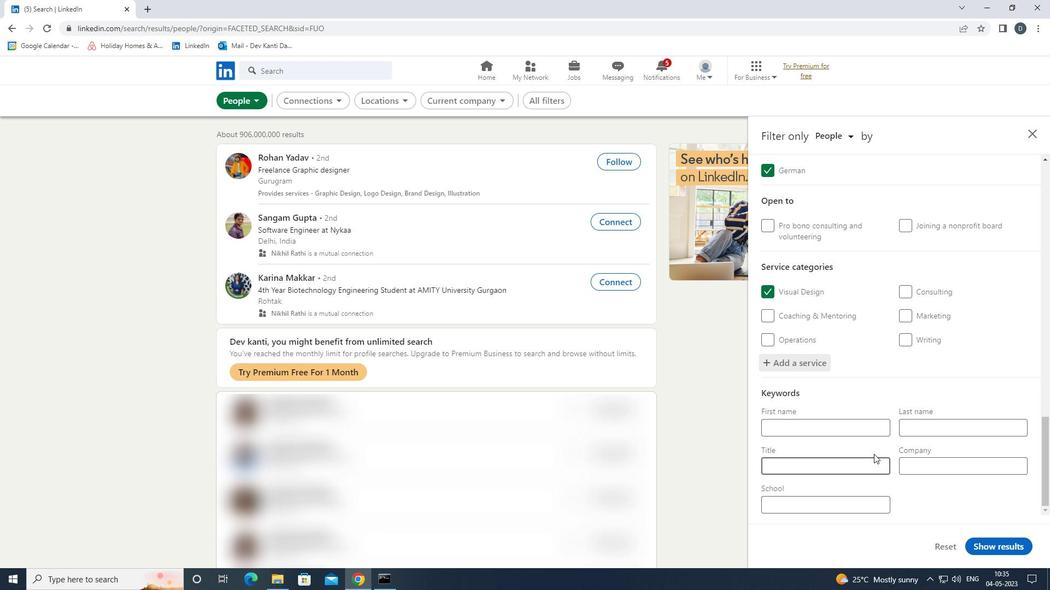 
Action: Key pressed <Key.shift>YOUTH<Key.space><Key.shift>VOLUNTEER
Screenshot: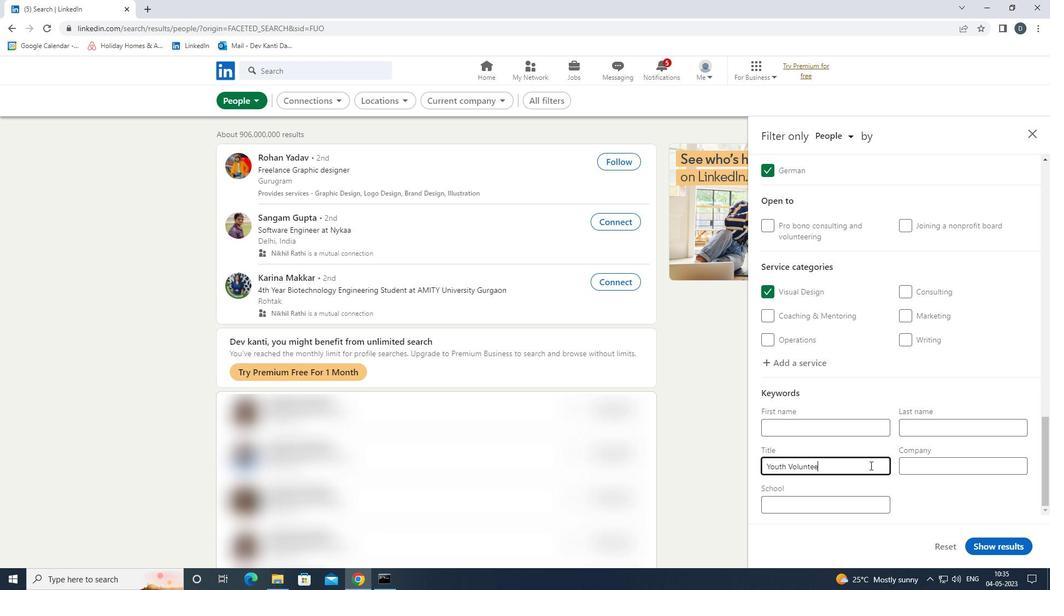 
Action: Mouse moved to (1009, 546)
Screenshot: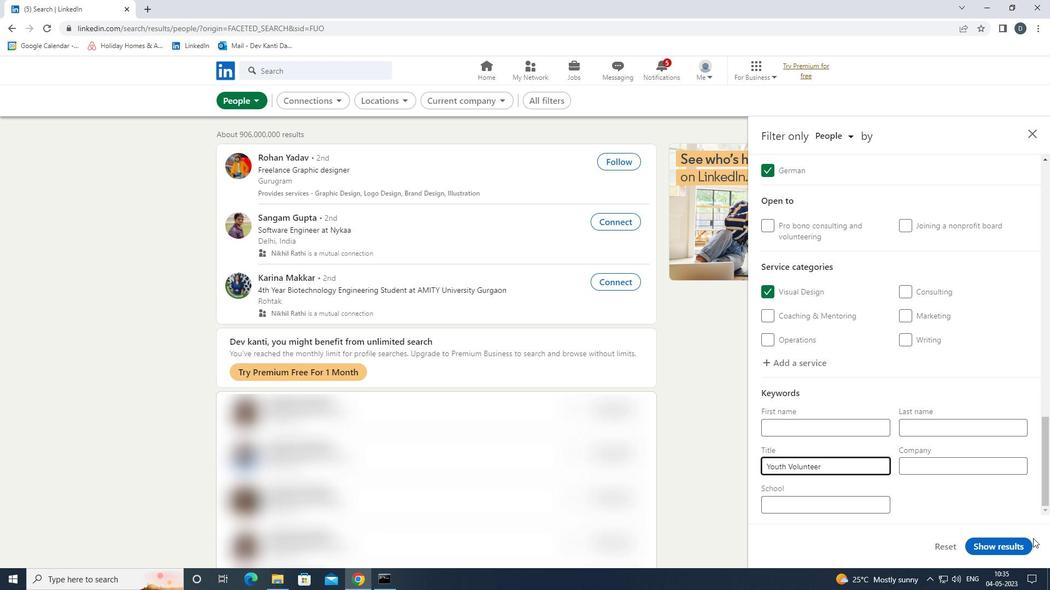 
Action: Mouse pressed left at (1009, 546)
Screenshot: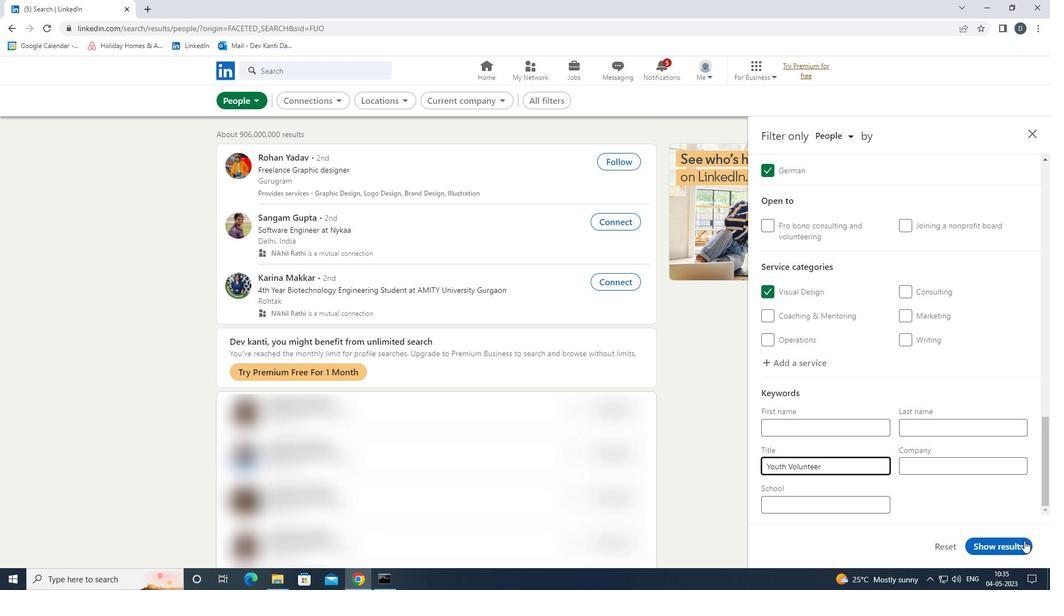 
Action: Mouse moved to (663, 265)
Screenshot: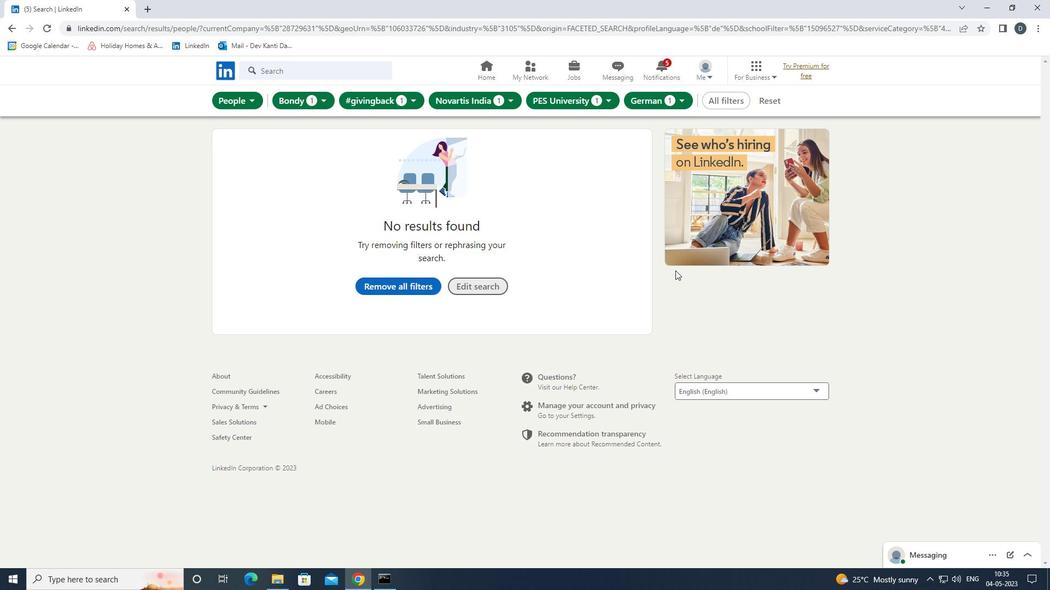 
